 Task: Look for space in Rishra, India from 7th July, 2023 to 14th July, 2023 for 1 adult in price range Rs.6000 to Rs.14000. Place can be shared room with 1  bedroom having 1 bed and 1 bathroom. Property type can be house, flat, guest house, hotel. Amenities needed are: wifi. Booking option can be shelf check-in. Required host language is English.
Action: Mouse moved to (481, 71)
Screenshot: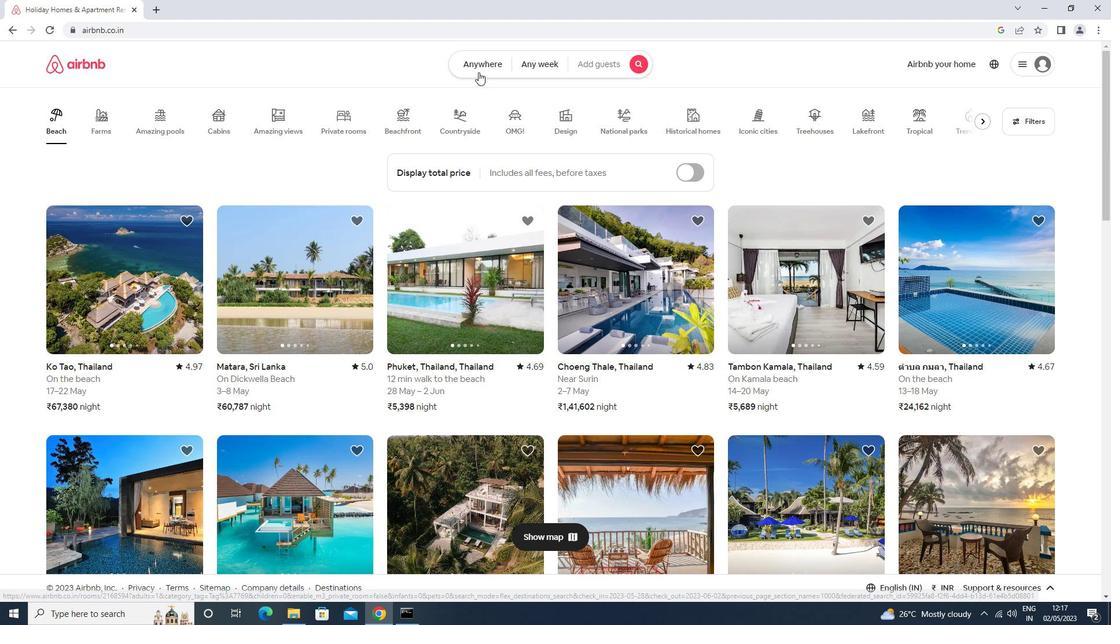 
Action: Mouse pressed left at (481, 71)
Screenshot: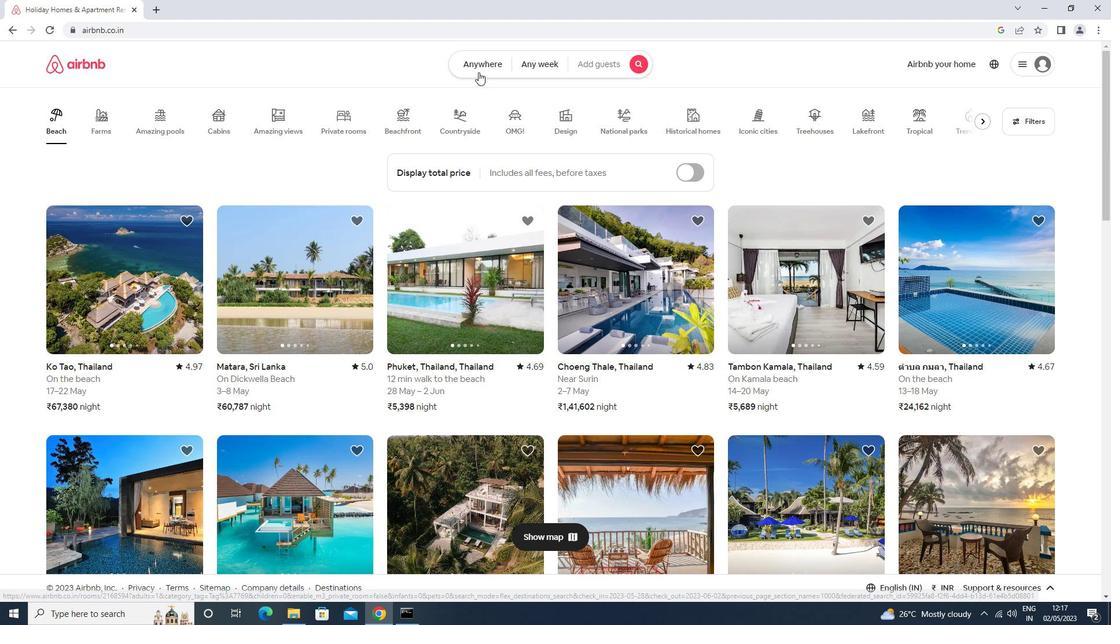 
Action: Mouse moved to (418, 118)
Screenshot: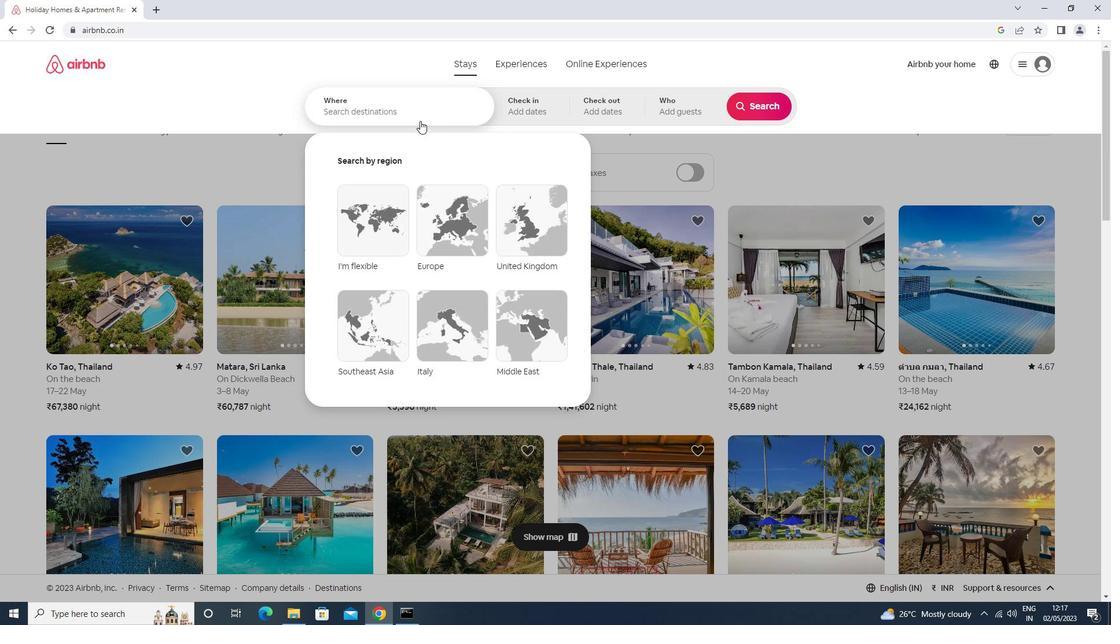 
Action: Mouse pressed left at (418, 118)
Screenshot: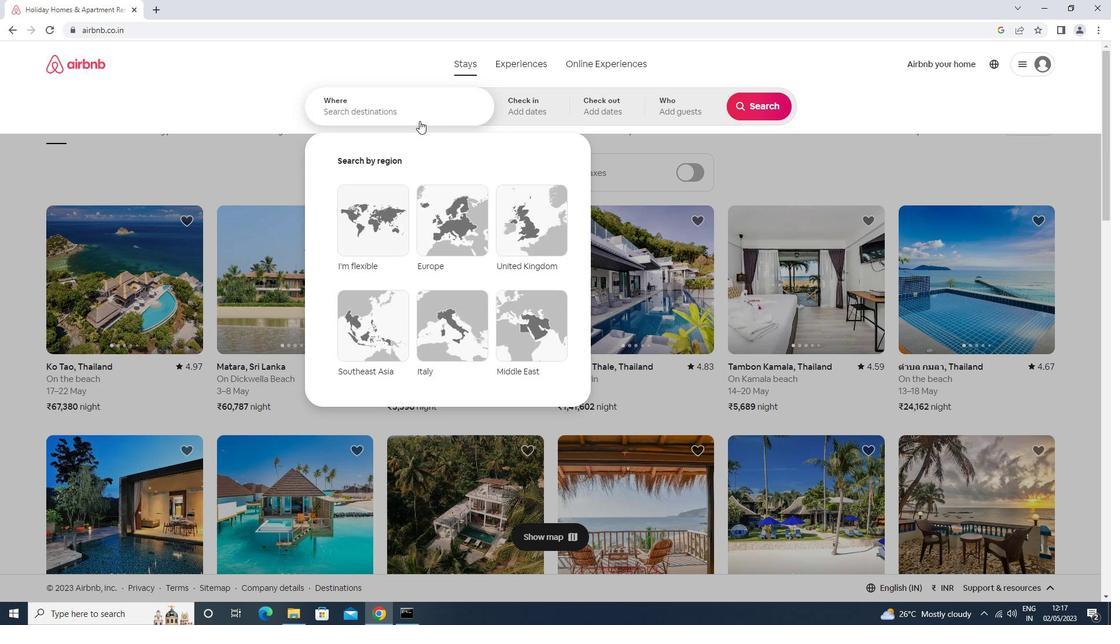 
Action: Key pressed r<Key.caps_lock>ishra<Key.space><Key.enter>
Screenshot: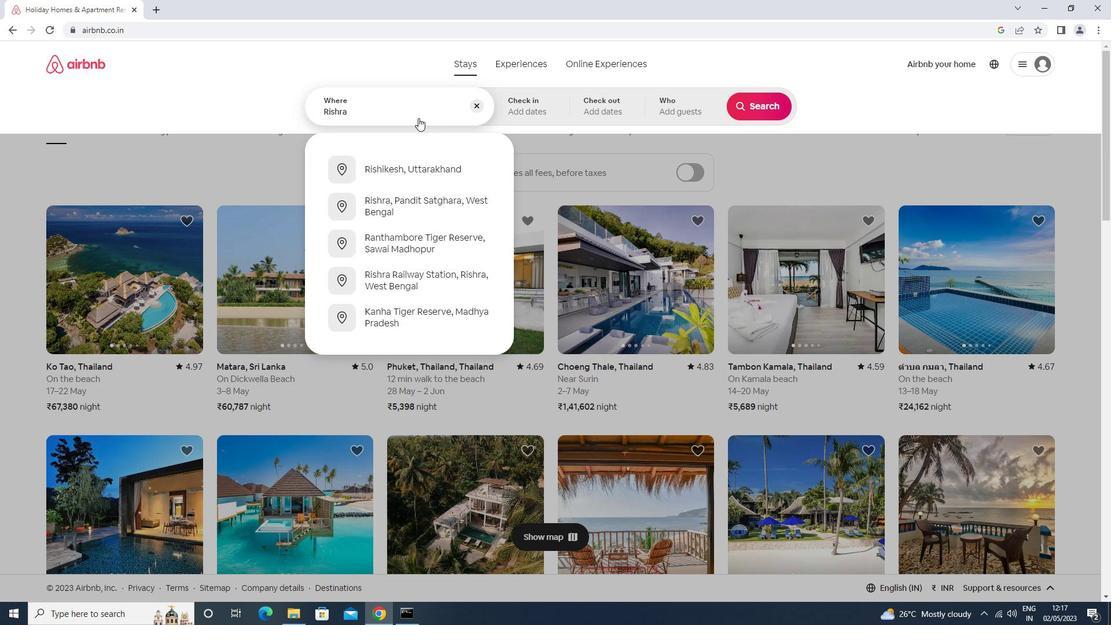 
Action: Mouse moved to (758, 195)
Screenshot: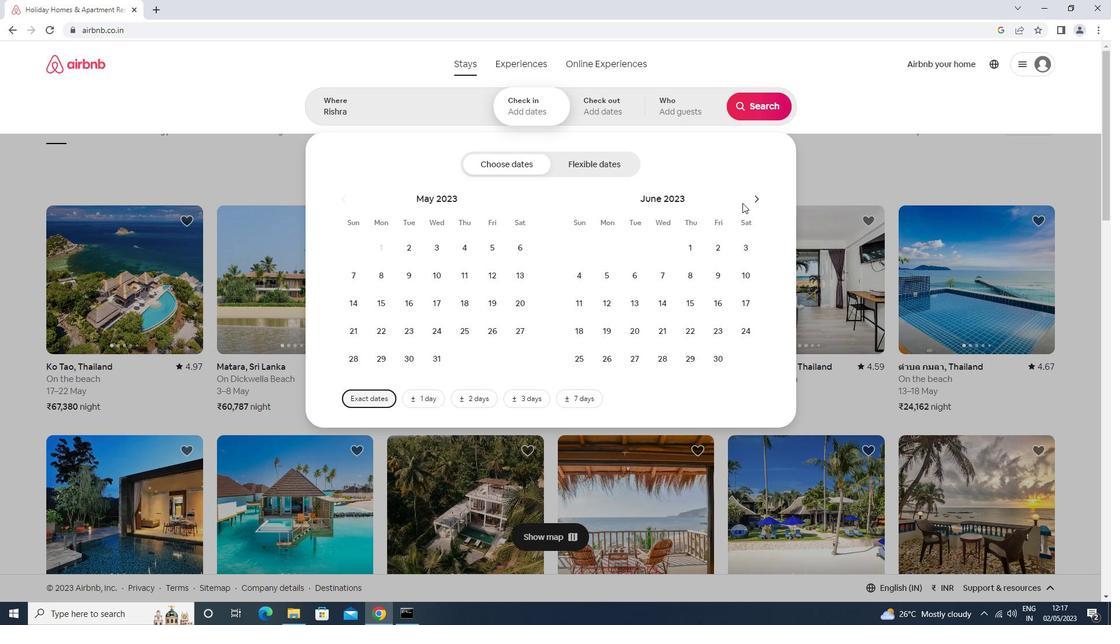 
Action: Mouse pressed left at (758, 195)
Screenshot: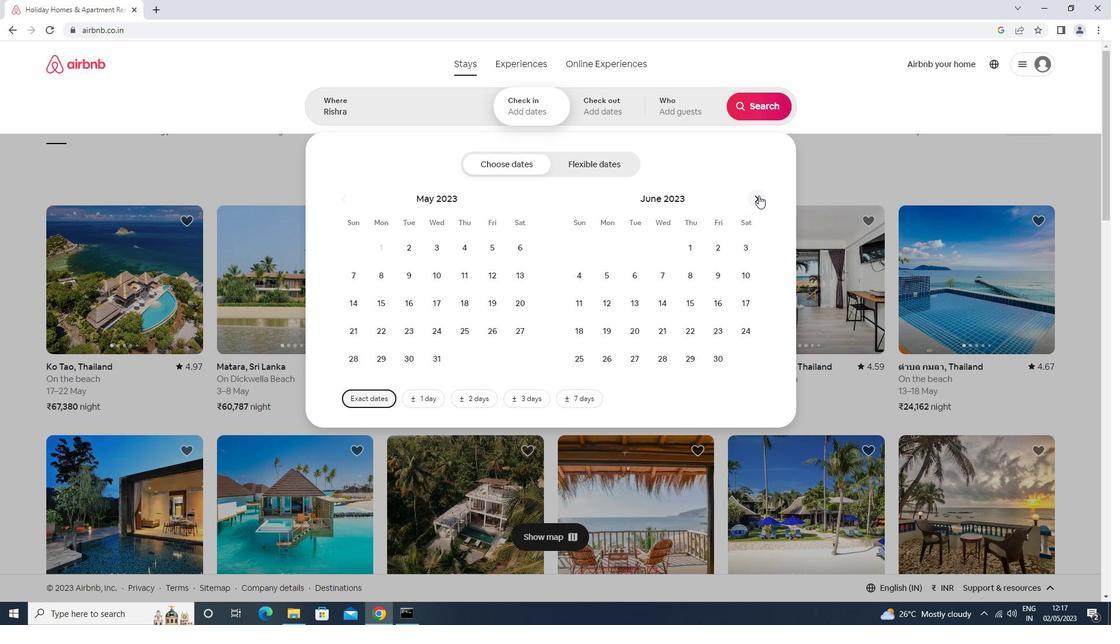 
Action: Mouse moved to (714, 275)
Screenshot: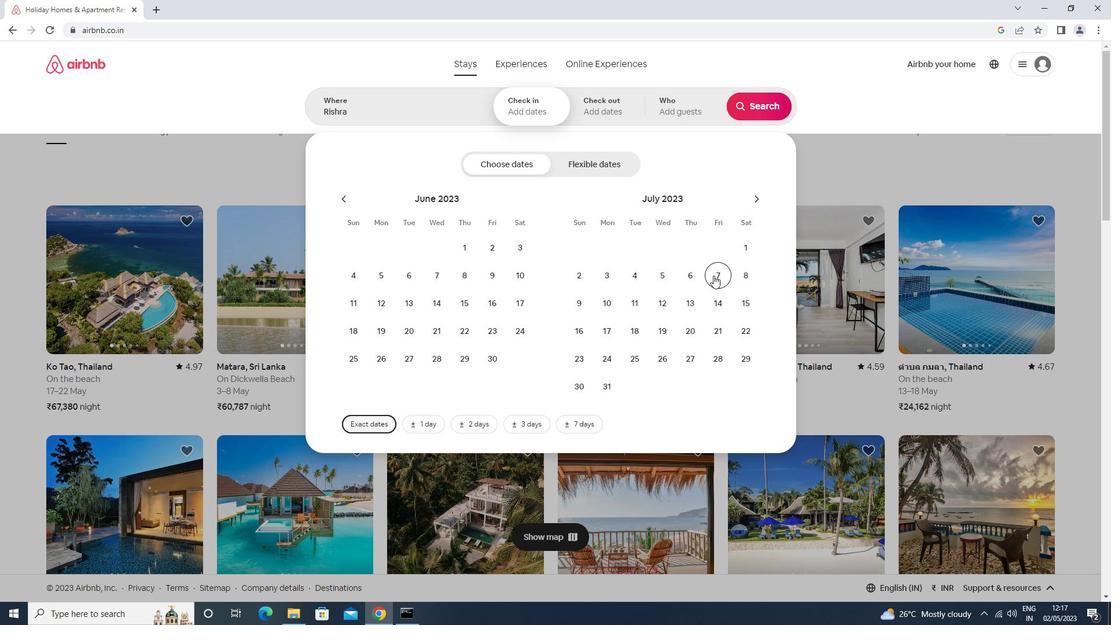 
Action: Mouse pressed left at (714, 275)
Screenshot: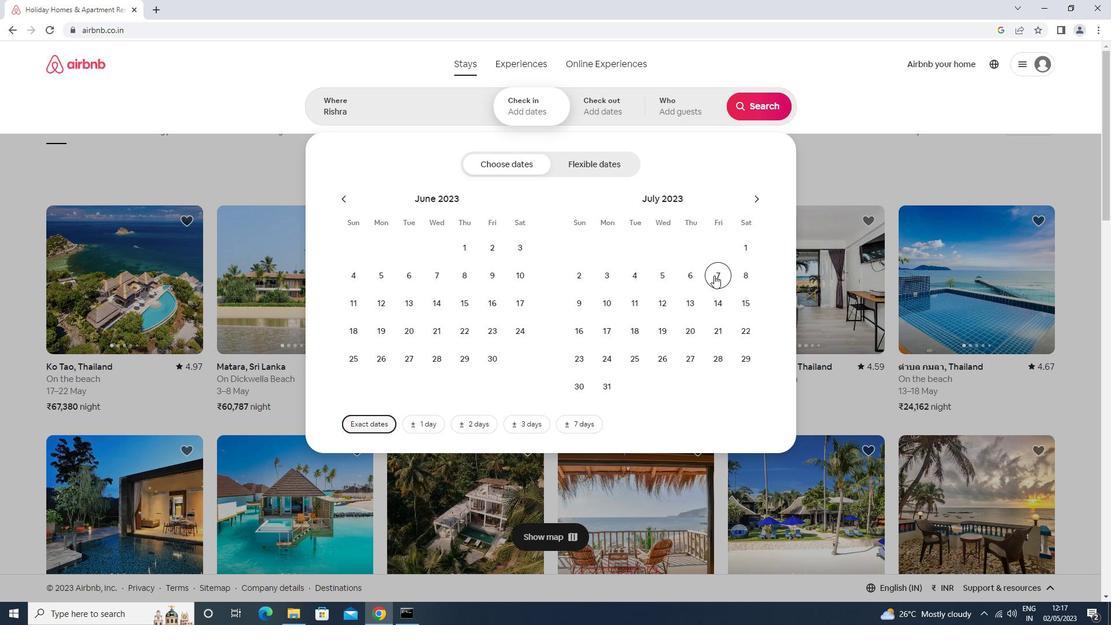 
Action: Mouse moved to (721, 298)
Screenshot: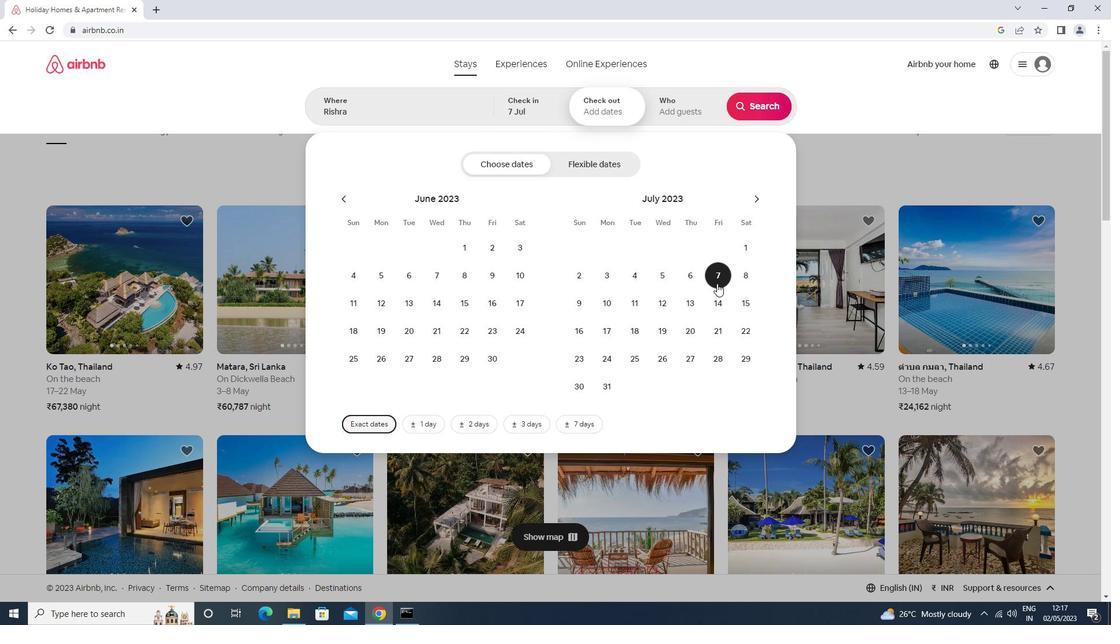 
Action: Mouse pressed left at (721, 298)
Screenshot: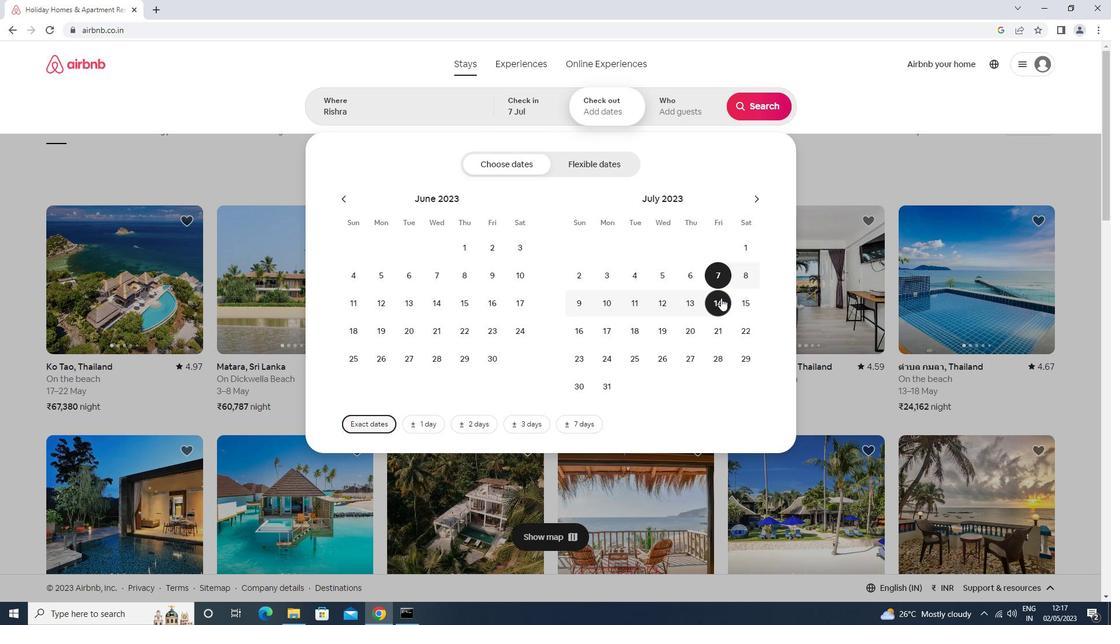 
Action: Mouse moved to (676, 118)
Screenshot: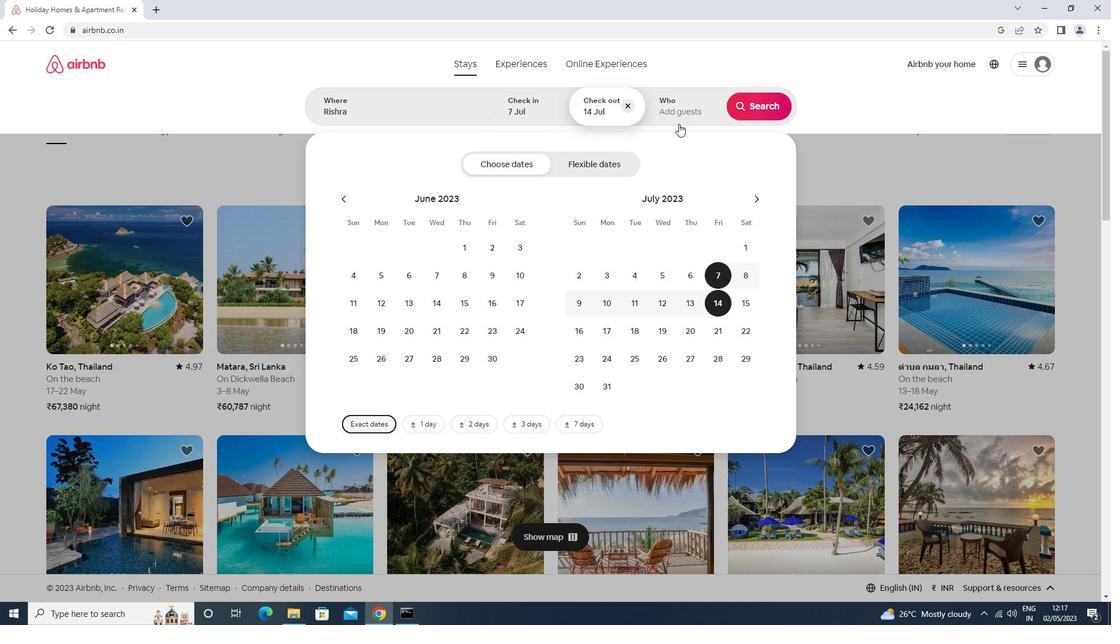 
Action: Mouse pressed left at (676, 118)
Screenshot: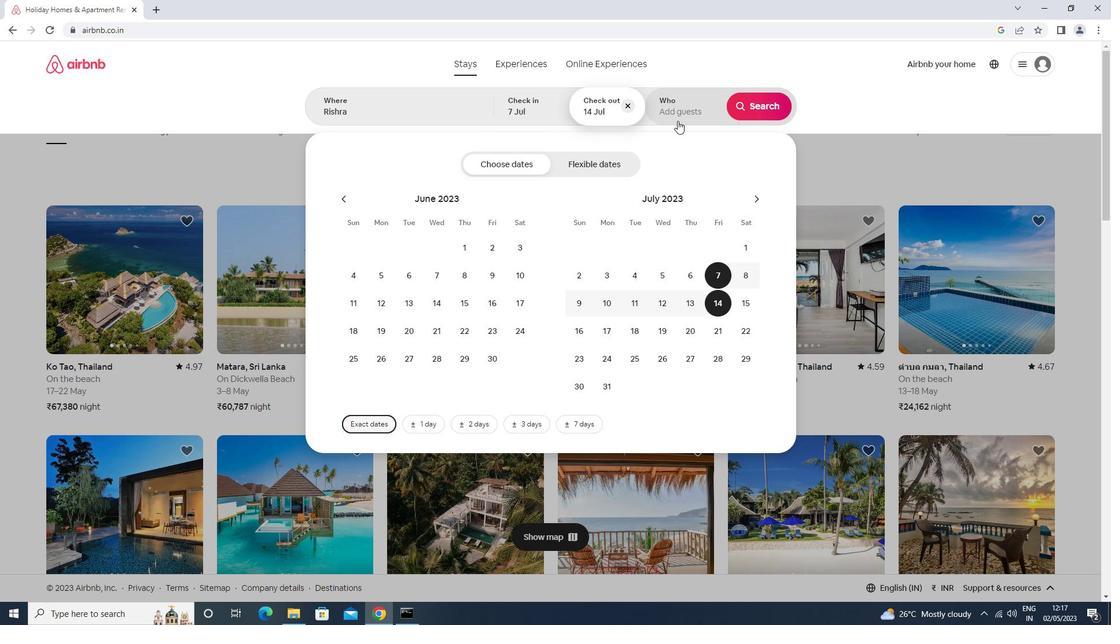 
Action: Mouse moved to (762, 169)
Screenshot: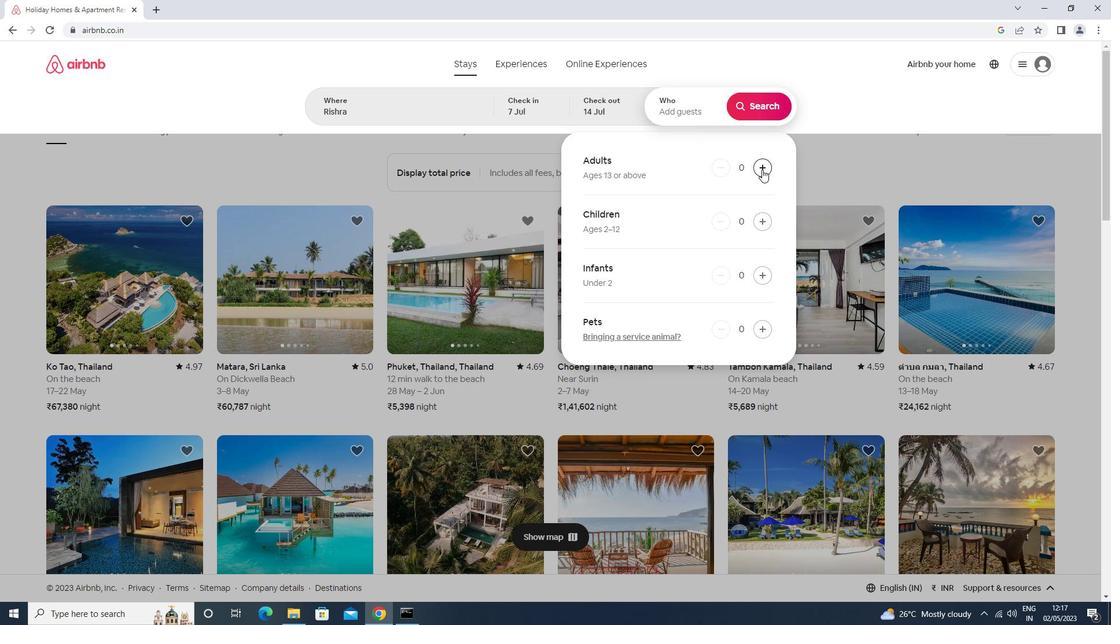 
Action: Mouse pressed left at (762, 169)
Screenshot: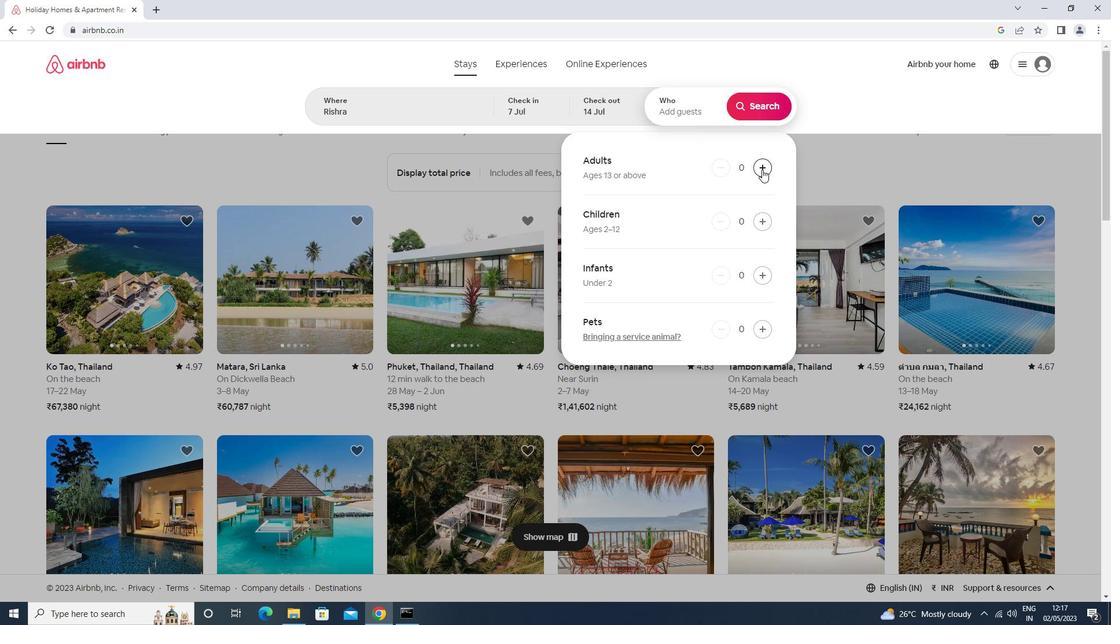 
Action: Mouse moved to (752, 101)
Screenshot: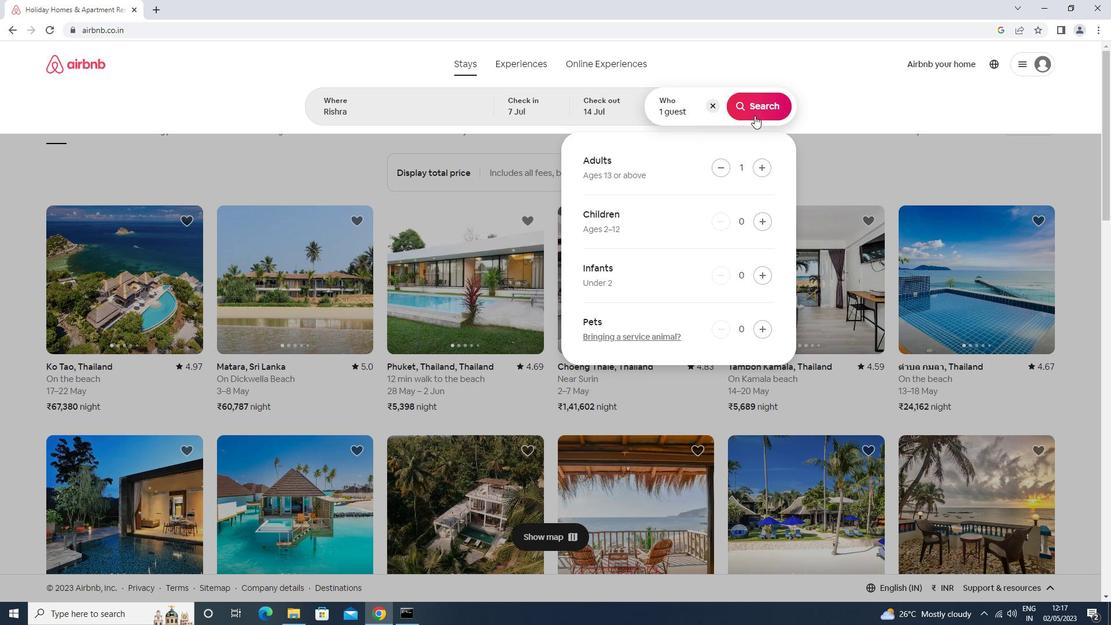
Action: Mouse pressed left at (752, 101)
Screenshot: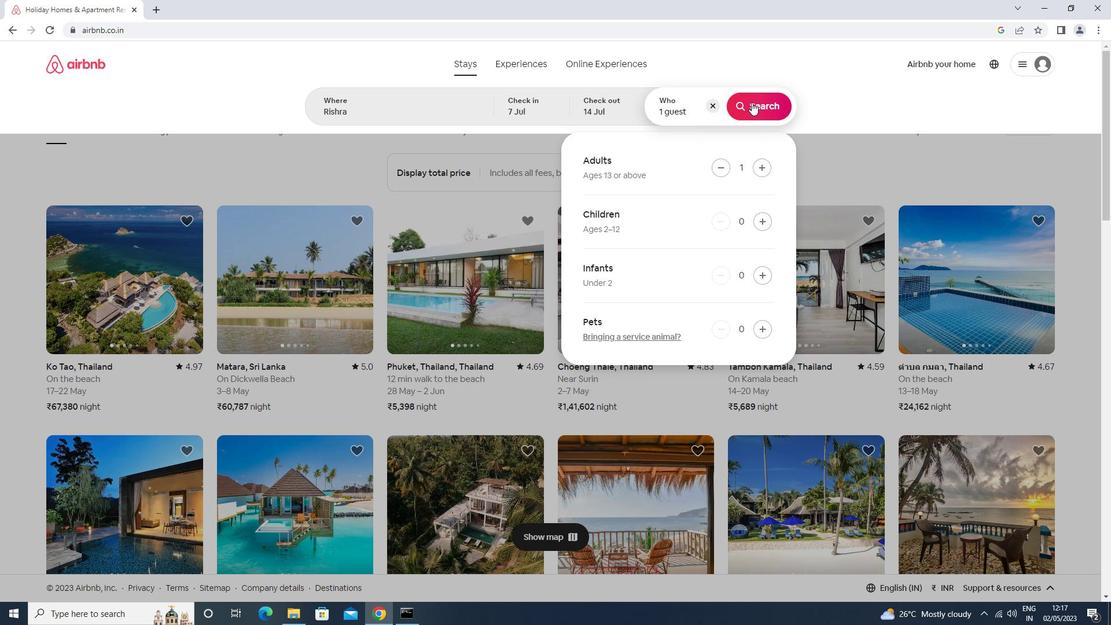 
Action: Mouse moved to (1053, 112)
Screenshot: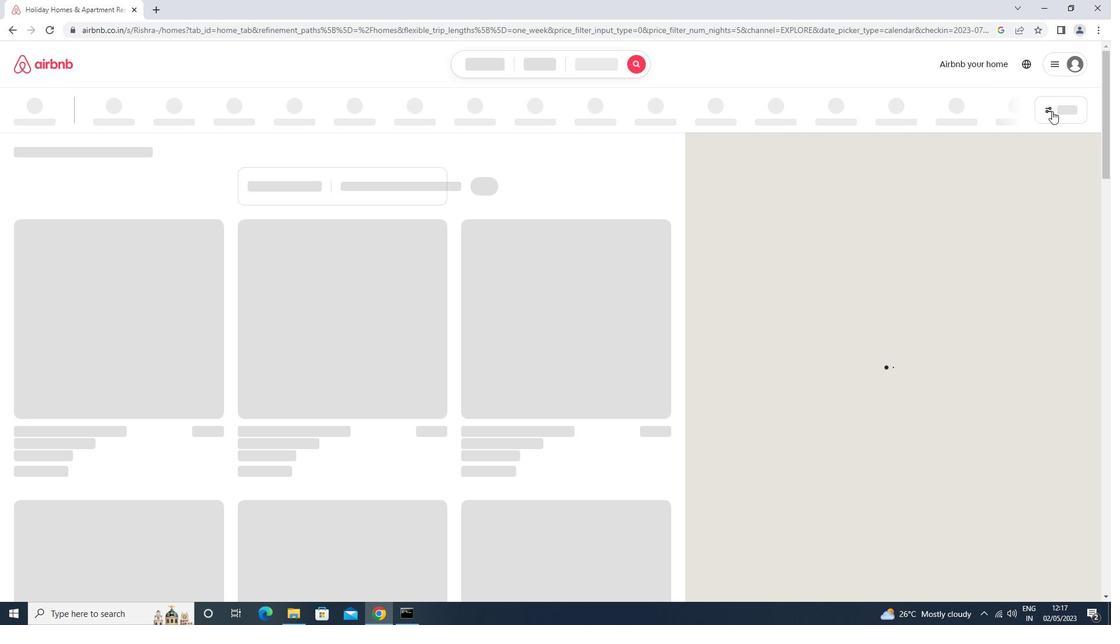 
Action: Mouse pressed left at (1053, 112)
Screenshot: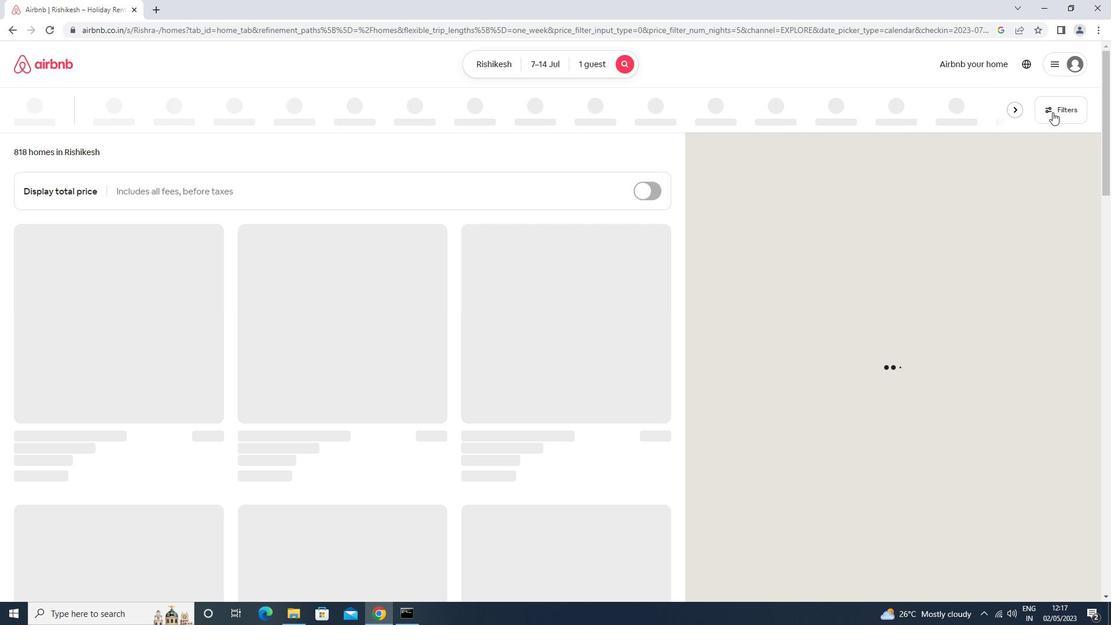 
Action: Mouse moved to (485, 261)
Screenshot: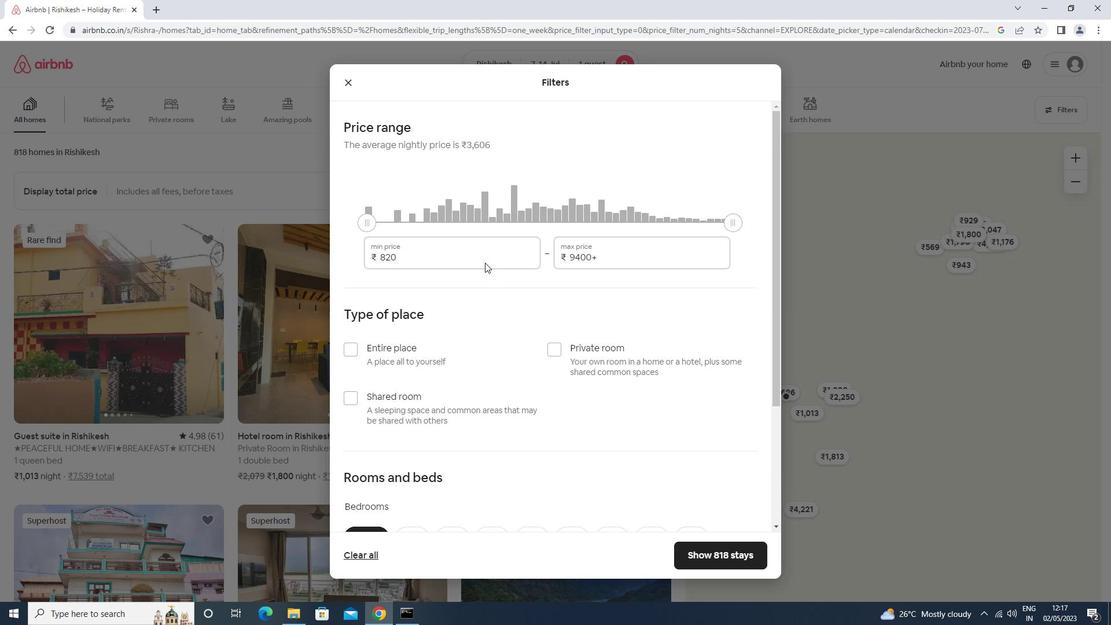 
Action: Mouse pressed left at (485, 261)
Screenshot: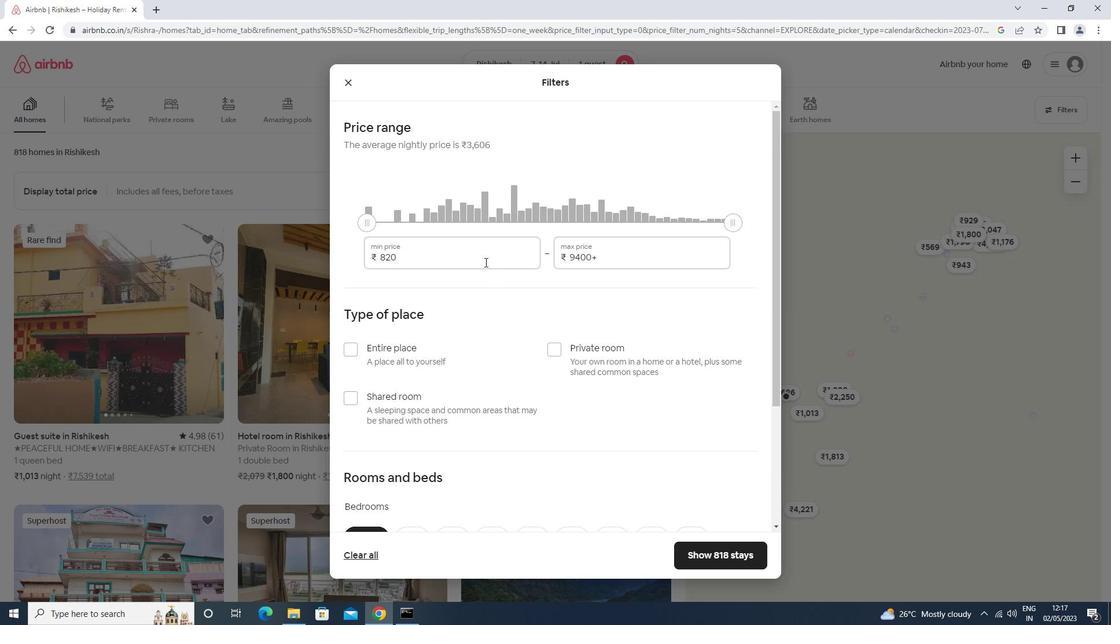
Action: Key pressed <Key.backspace><Key.backspace><Key.backspace><Key.backspace><Key.backspace>6000<Key.tab>14000
Screenshot: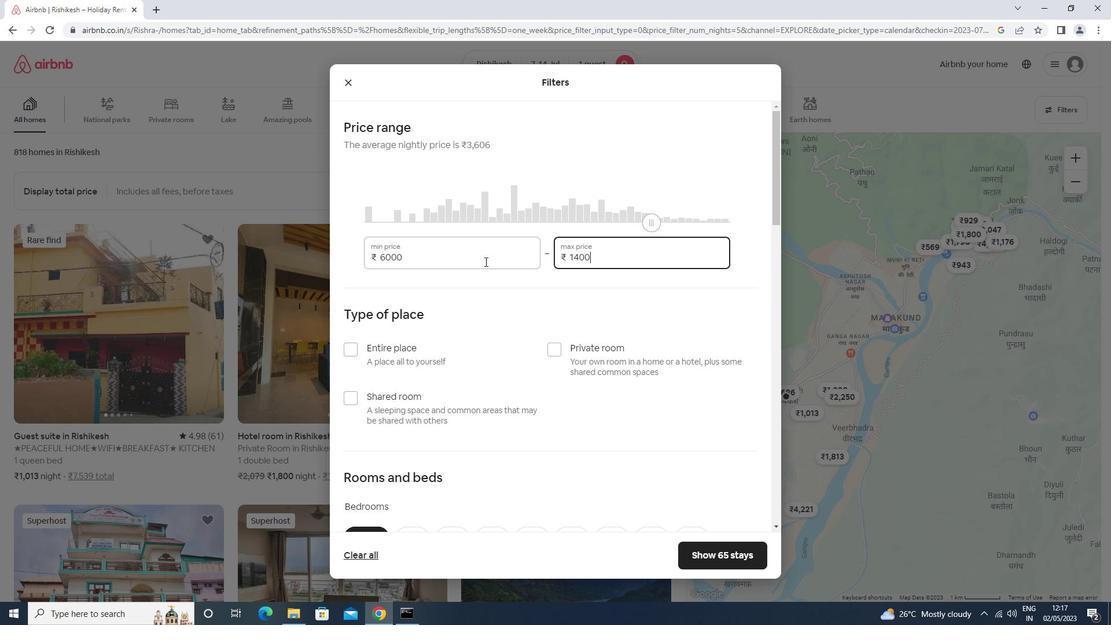 
Action: Mouse scrolled (485, 261) with delta (0, 0)
Screenshot: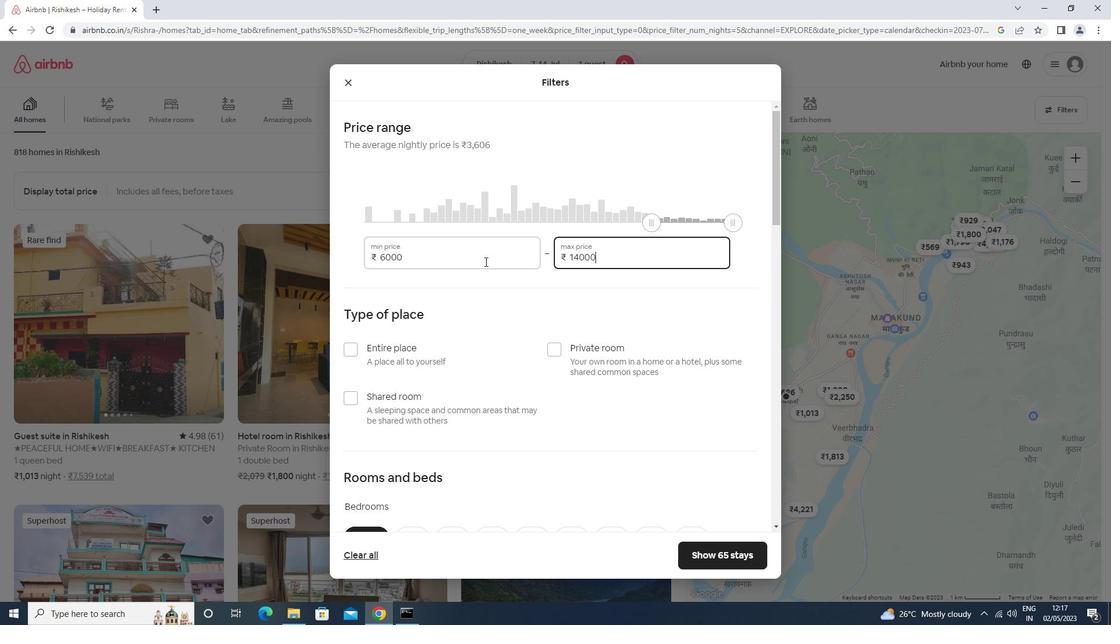 
Action: Mouse scrolled (485, 261) with delta (0, 0)
Screenshot: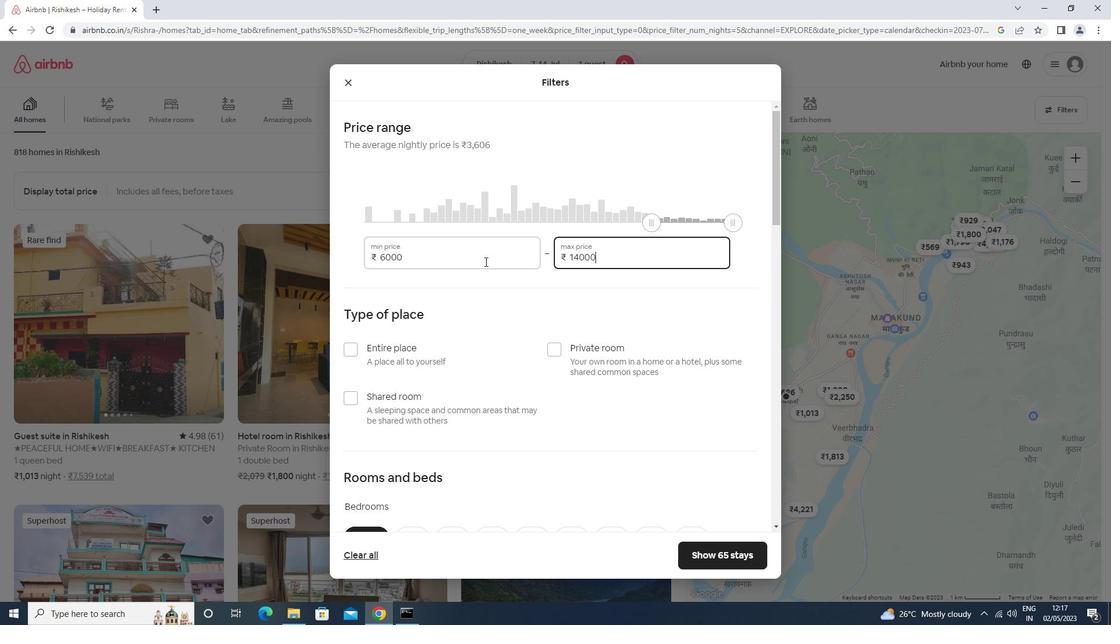 
Action: Mouse moved to (484, 261)
Screenshot: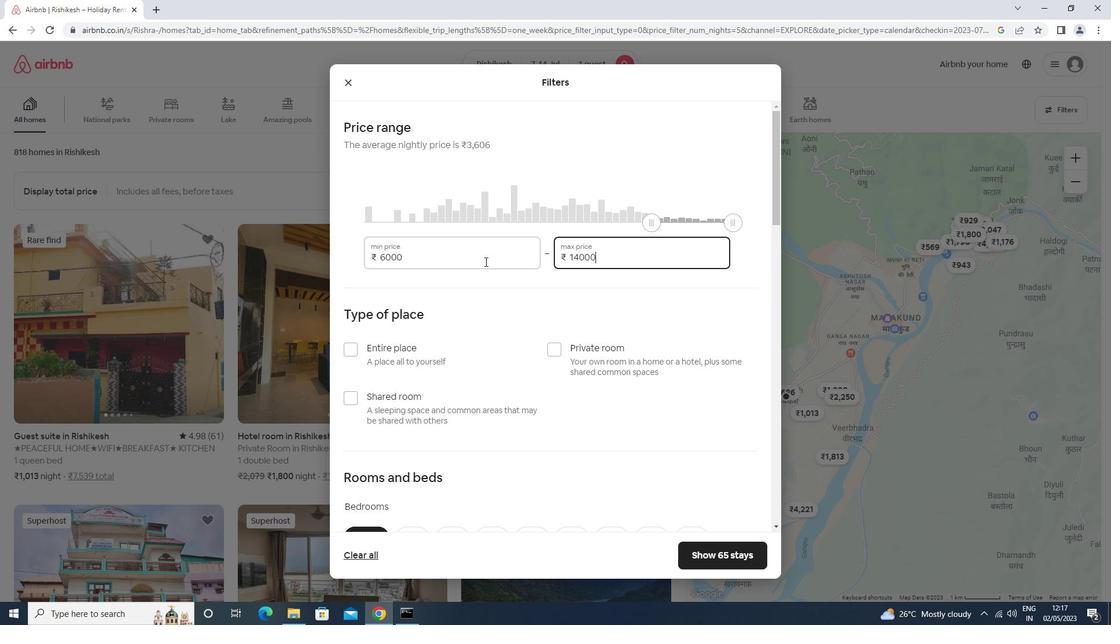 
Action: Mouse scrolled (484, 261) with delta (0, 0)
Screenshot: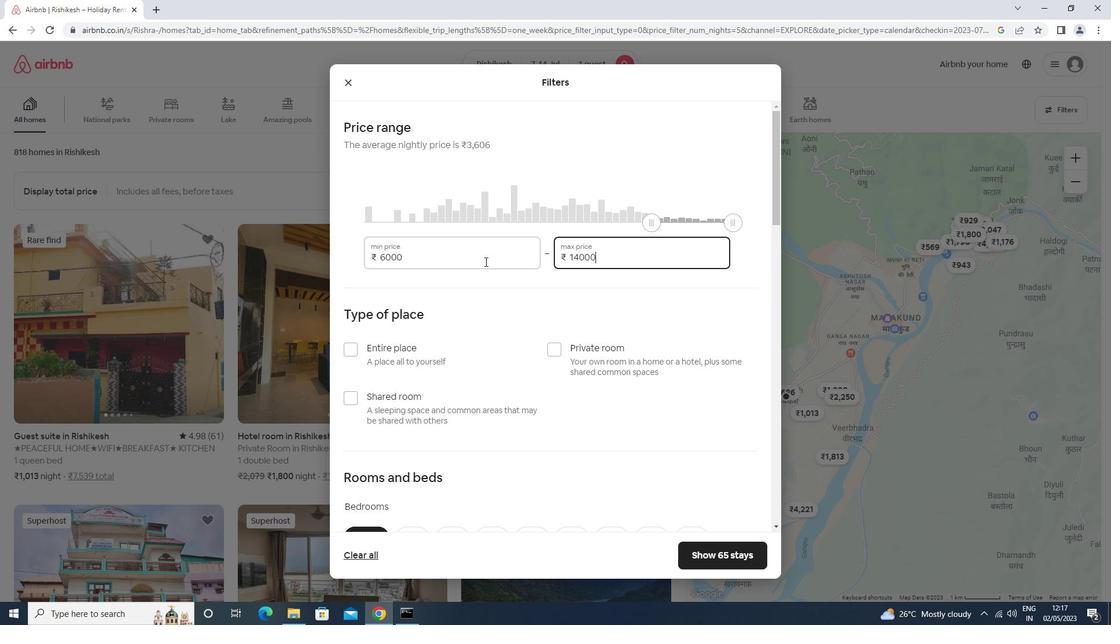 
Action: Mouse moved to (421, 226)
Screenshot: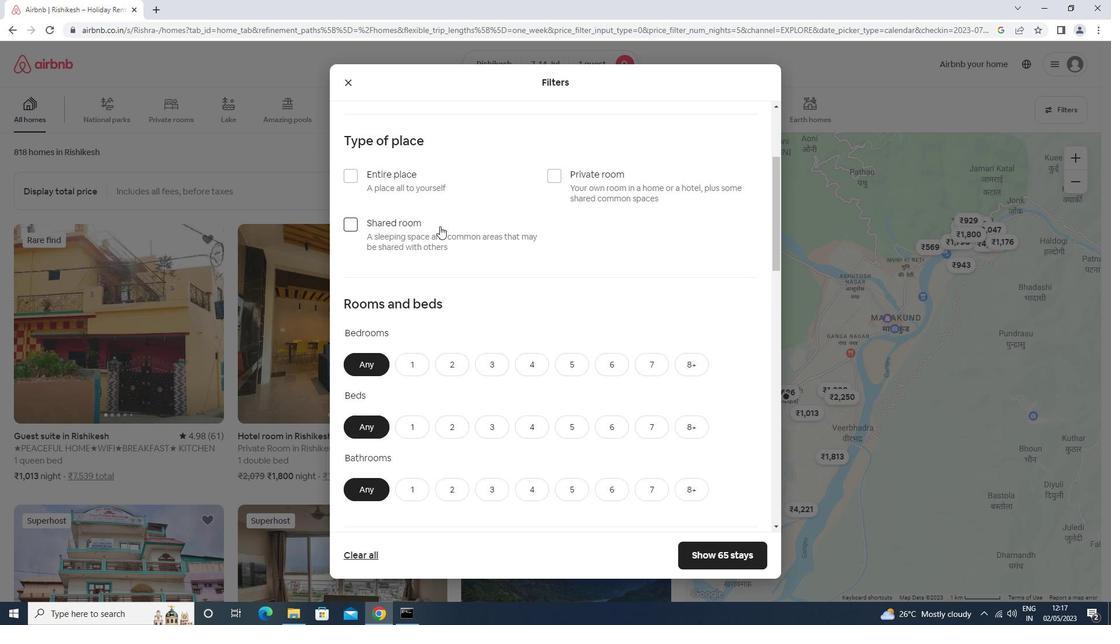 
Action: Mouse pressed left at (421, 226)
Screenshot: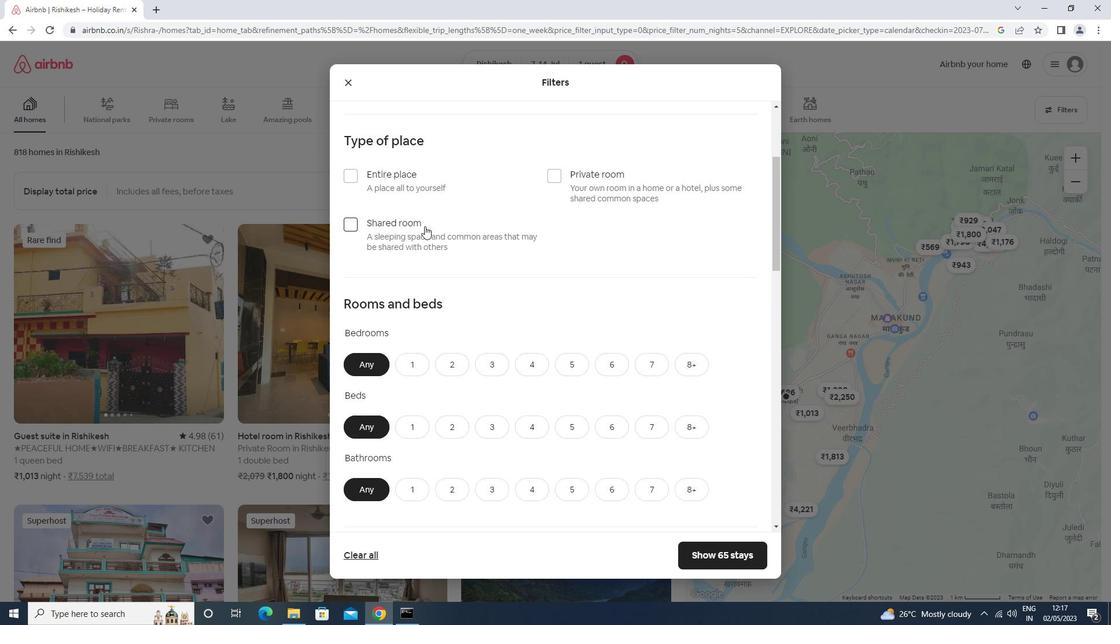 
Action: Mouse moved to (421, 226)
Screenshot: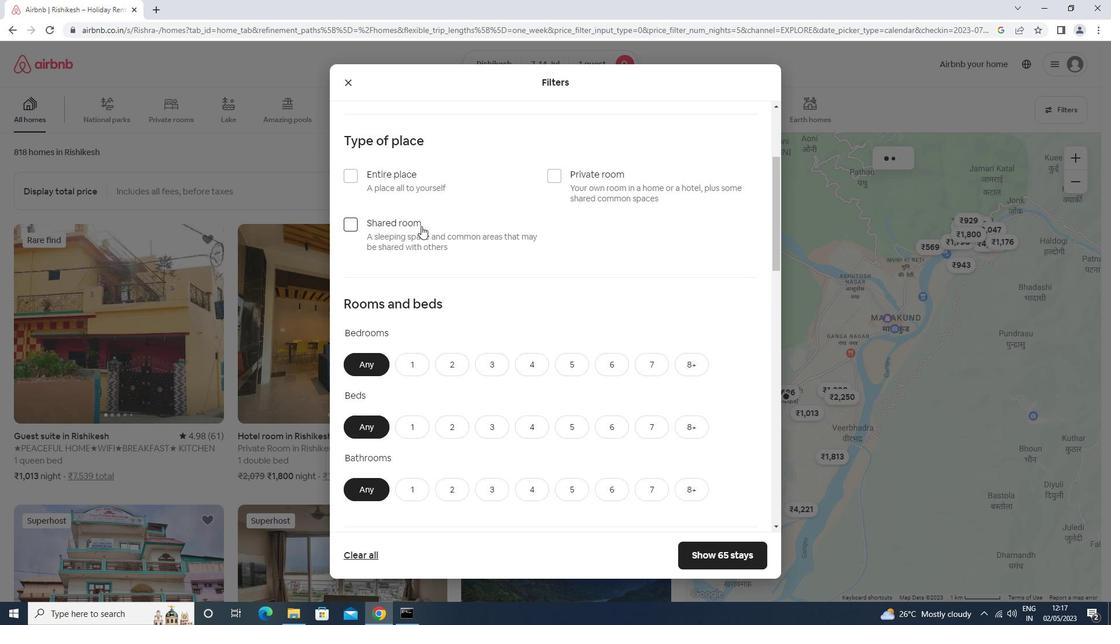 
Action: Mouse scrolled (421, 225) with delta (0, 0)
Screenshot: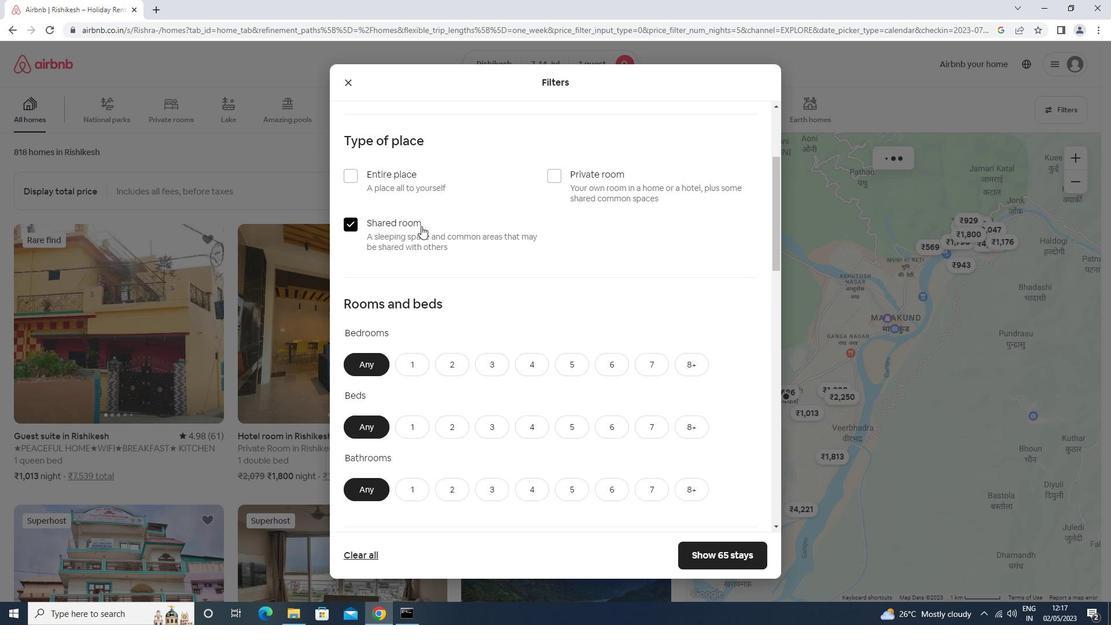 
Action: Mouse scrolled (421, 225) with delta (0, 0)
Screenshot: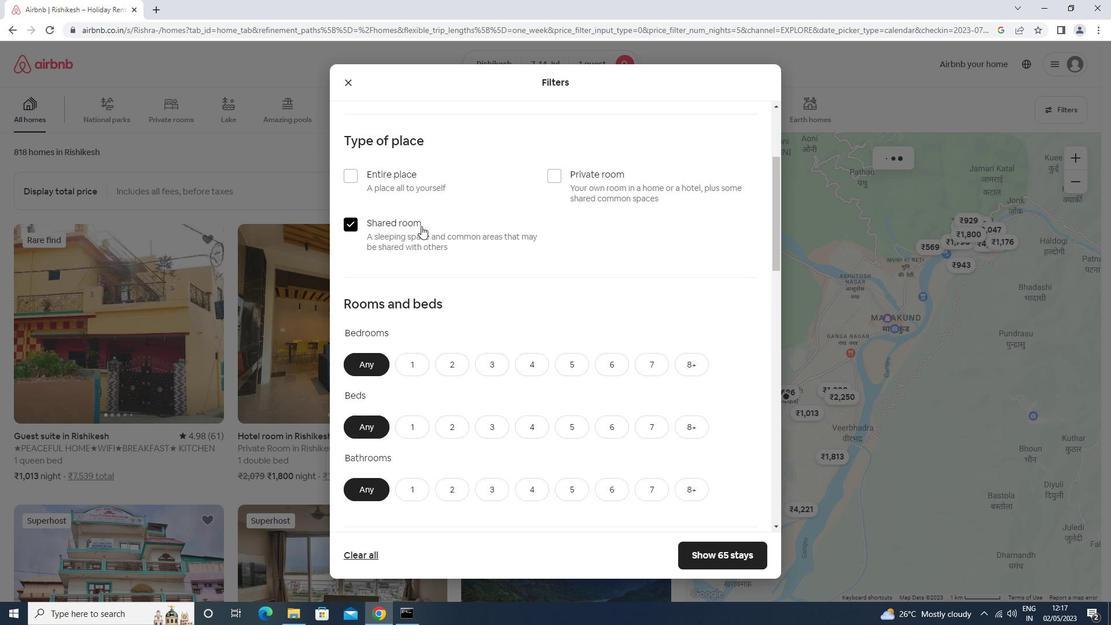 
Action: Mouse moved to (421, 226)
Screenshot: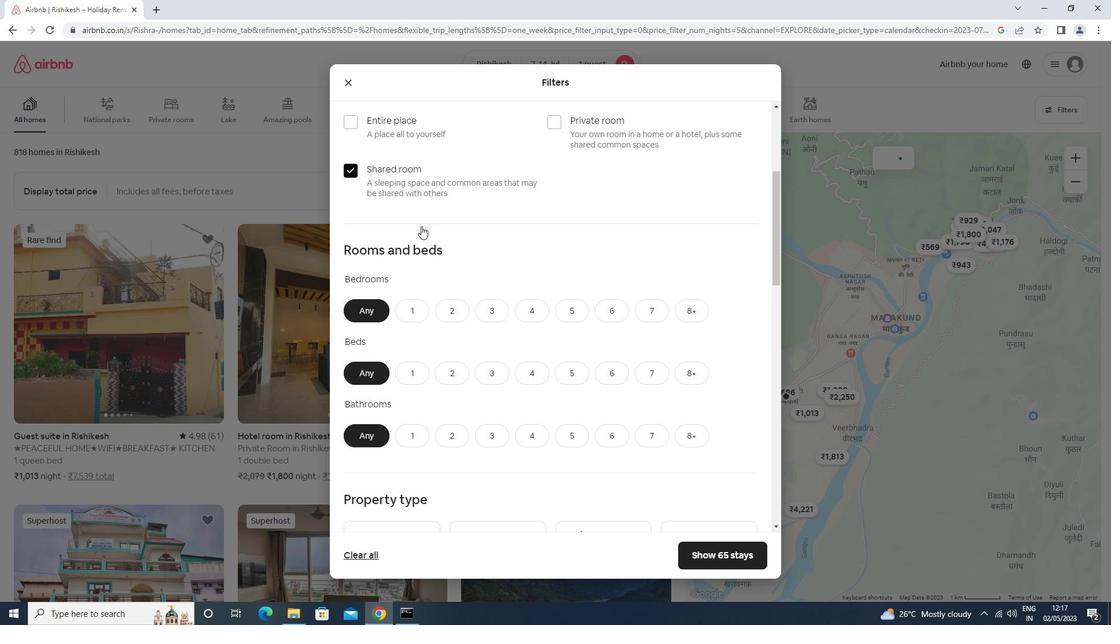 
Action: Mouse scrolled (421, 225) with delta (0, 0)
Screenshot: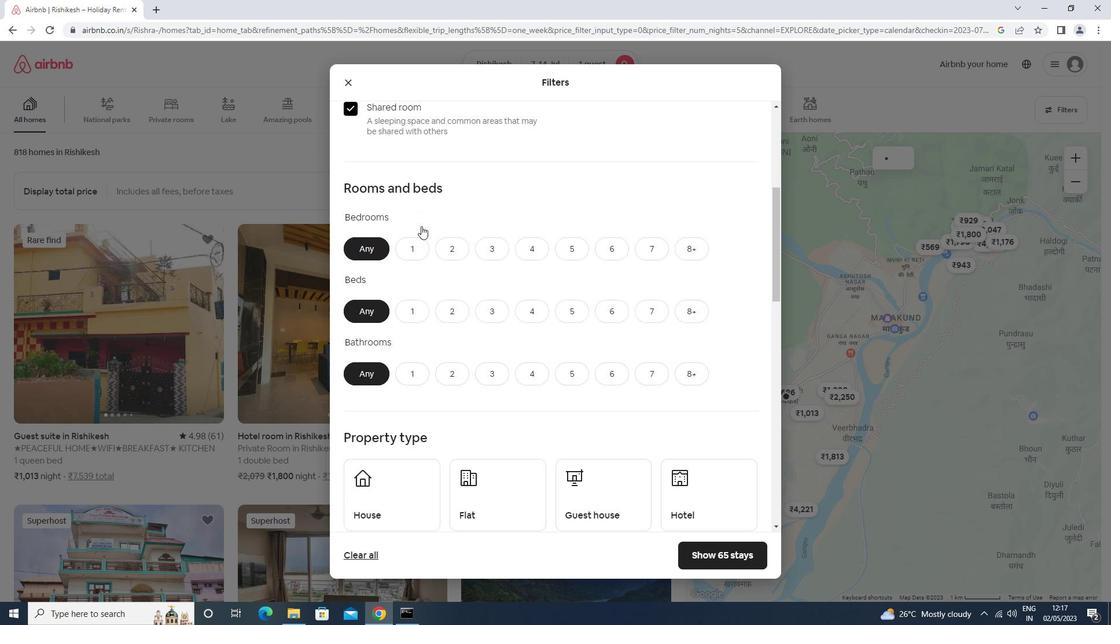 
Action: Mouse moved to (411, 182)
Screenshot: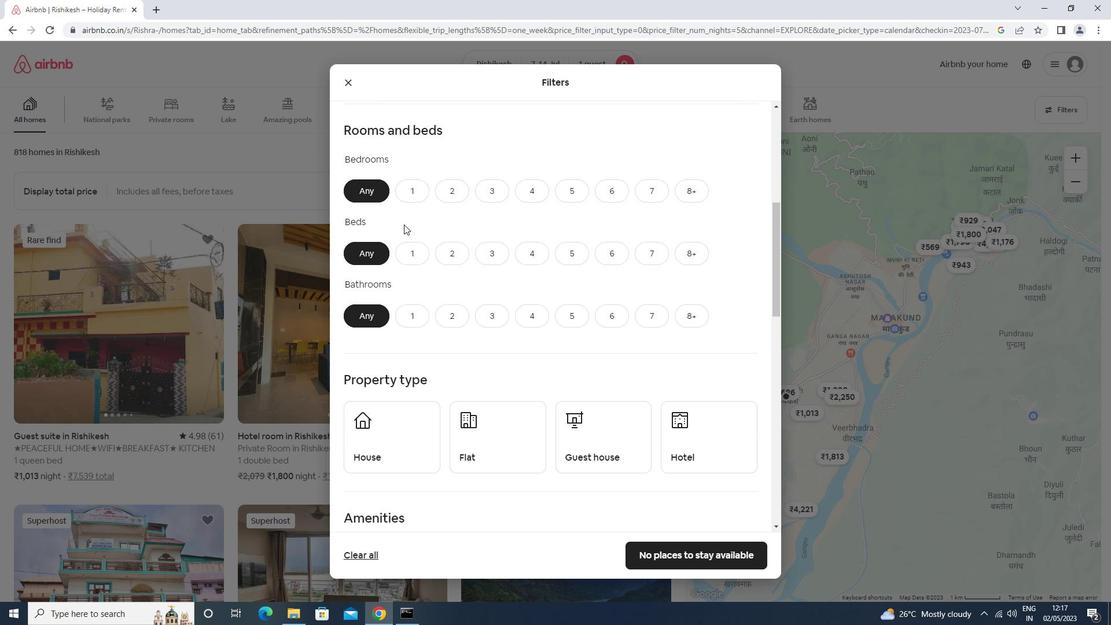 
Action: Mouse pressed left at (411, 182)
Screenshot: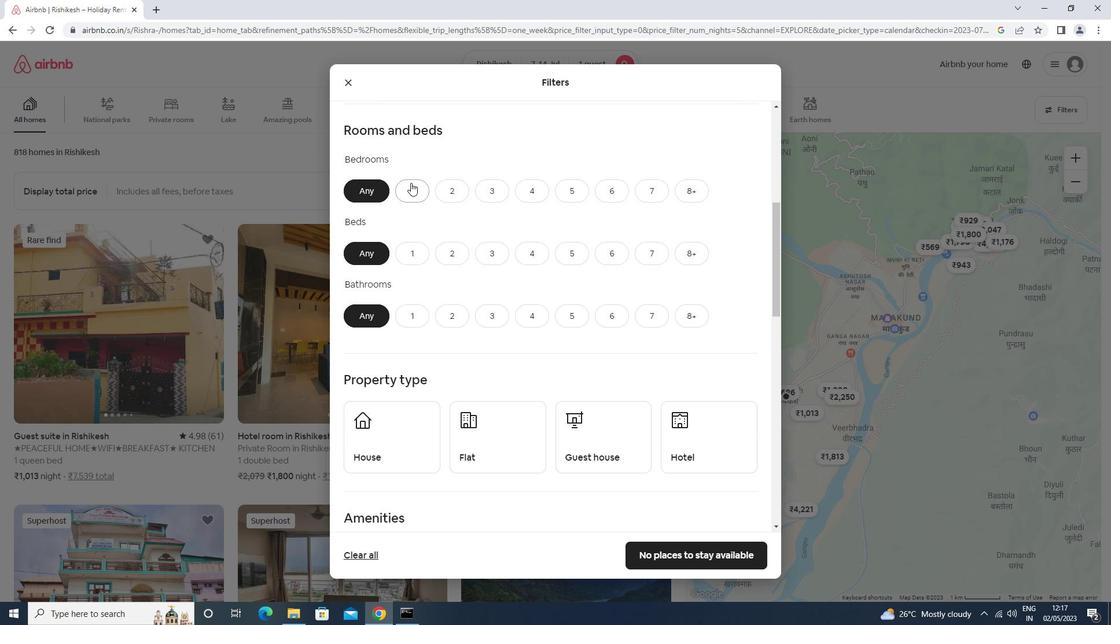 
Action: Mouse moved to (410, 257)
Screenshot: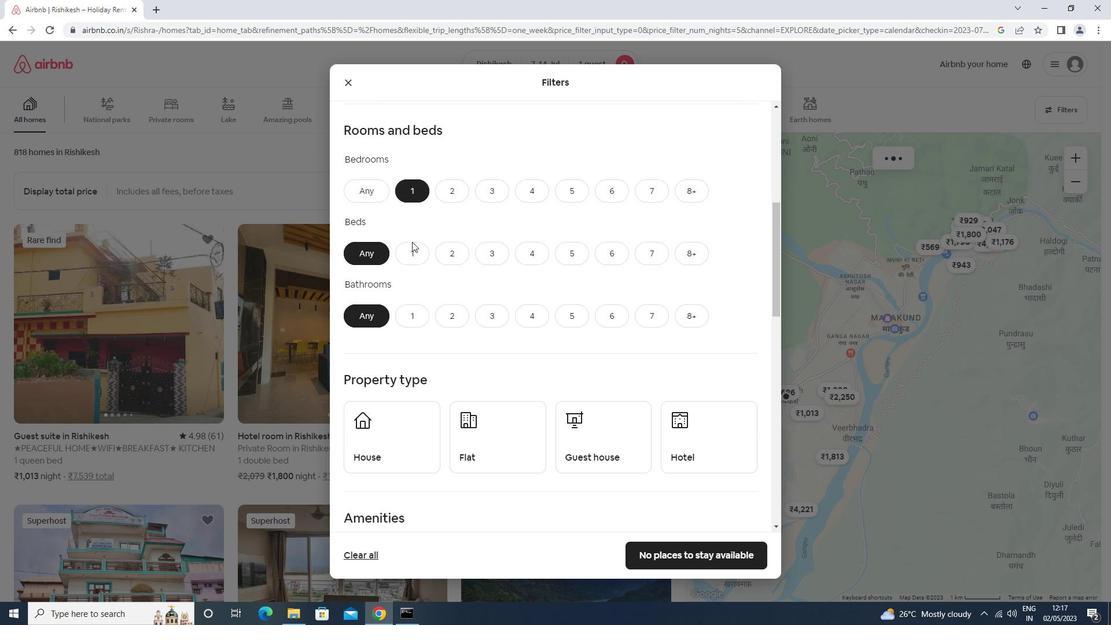 
Action: Mouse pressed left at (410, 257)
Screenshot: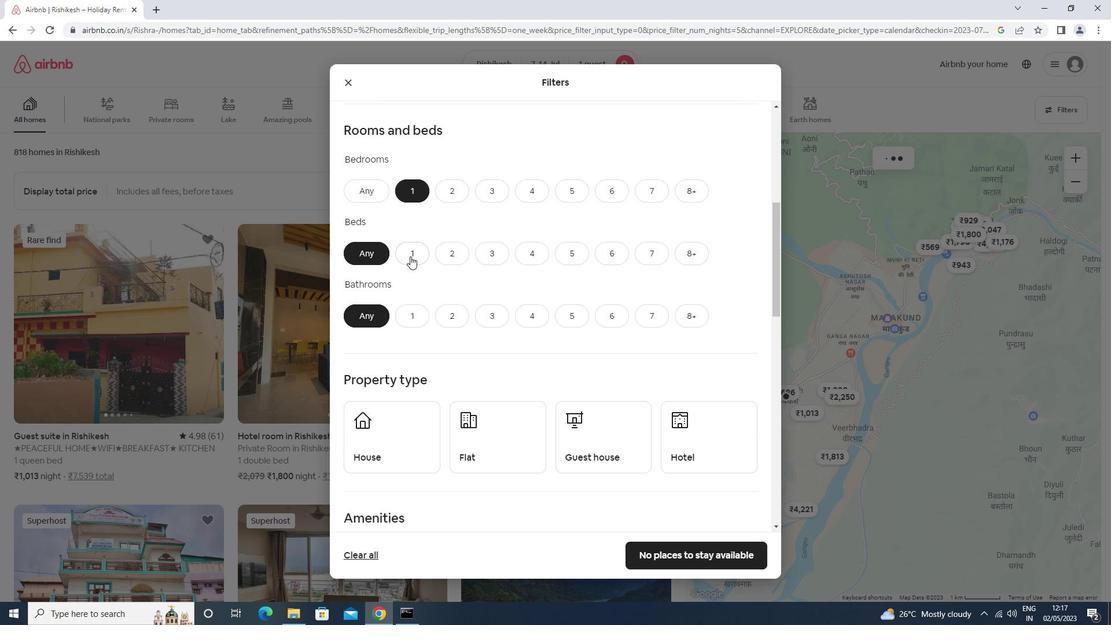 
Action: Mouse moved to (411, 320)
Screenshot: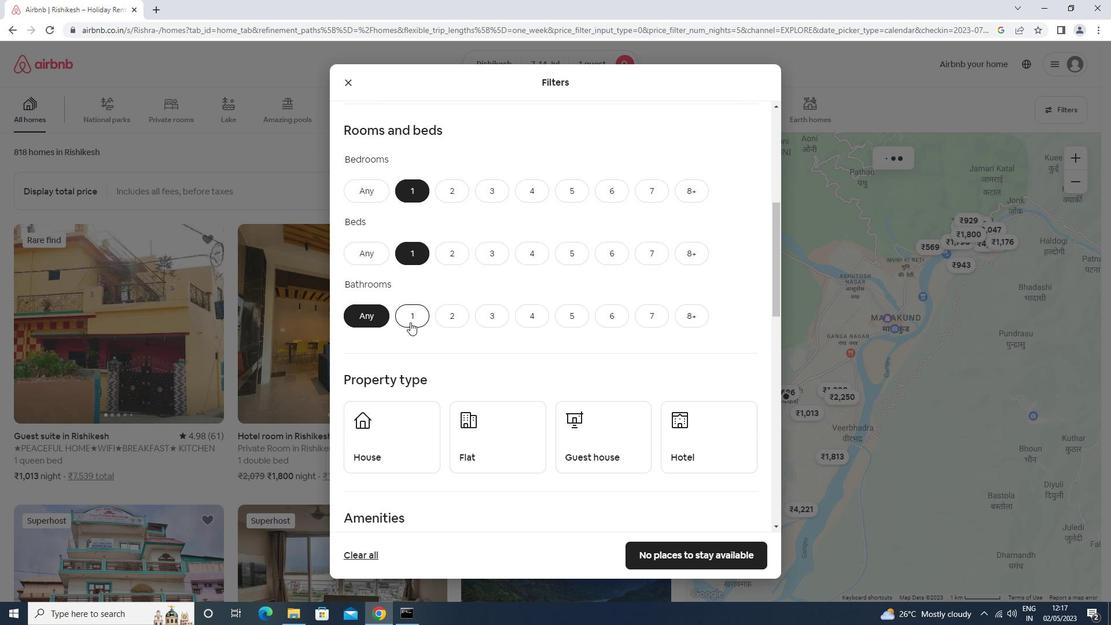 
Action: Mouse pressed left at (411, 320)
Screenshot: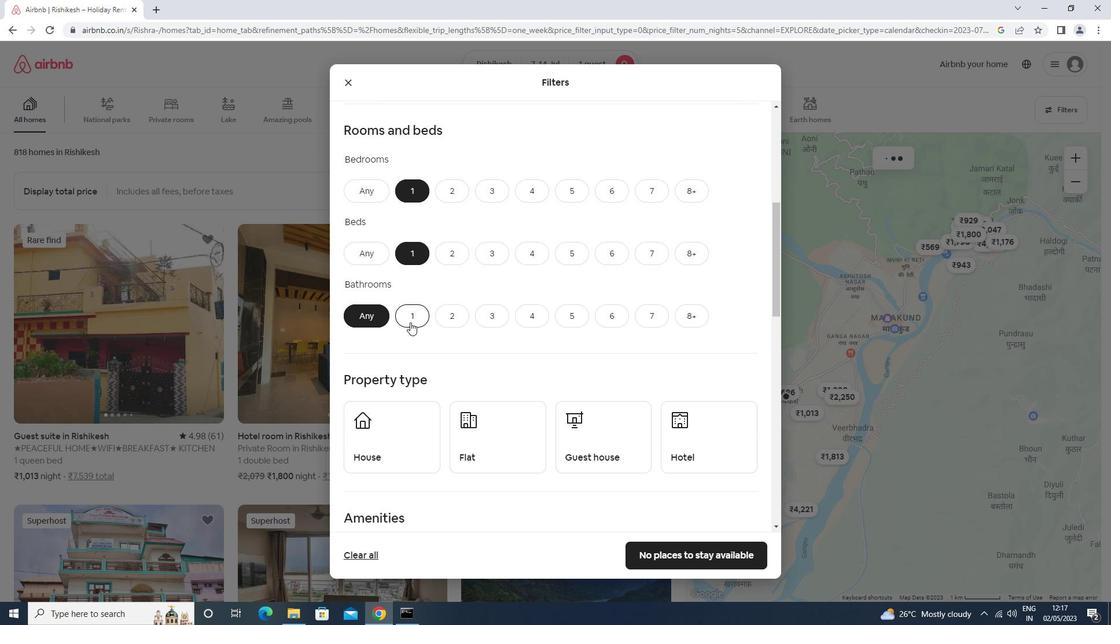
Action: Mouse moved to (377, 417)
Screenshot: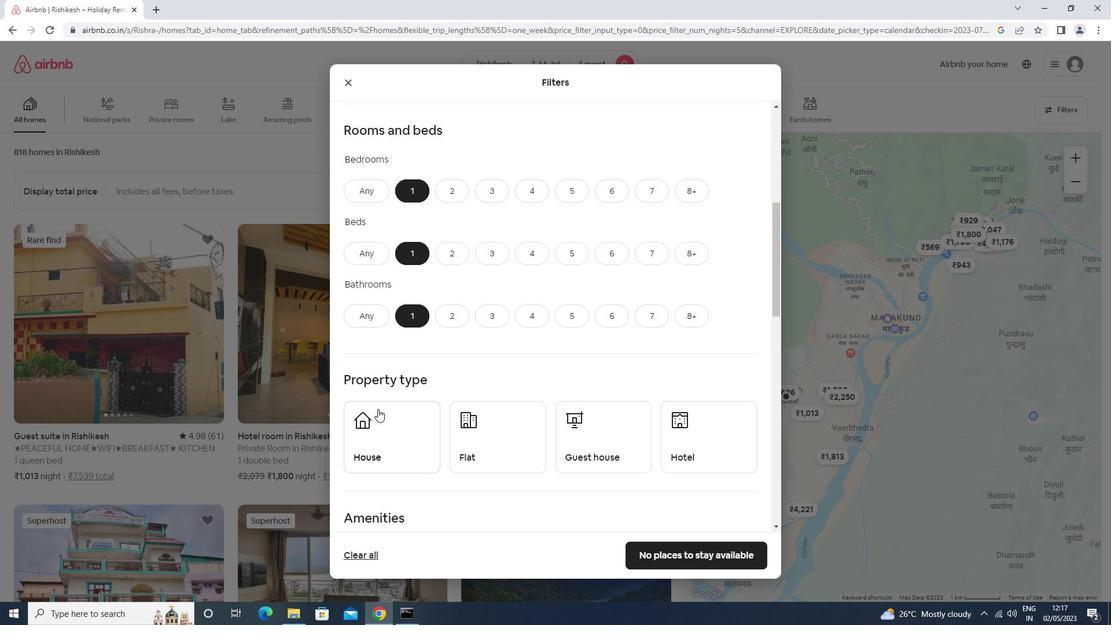 
Action: Mouse pressed left at (377, 417)
Screenshot: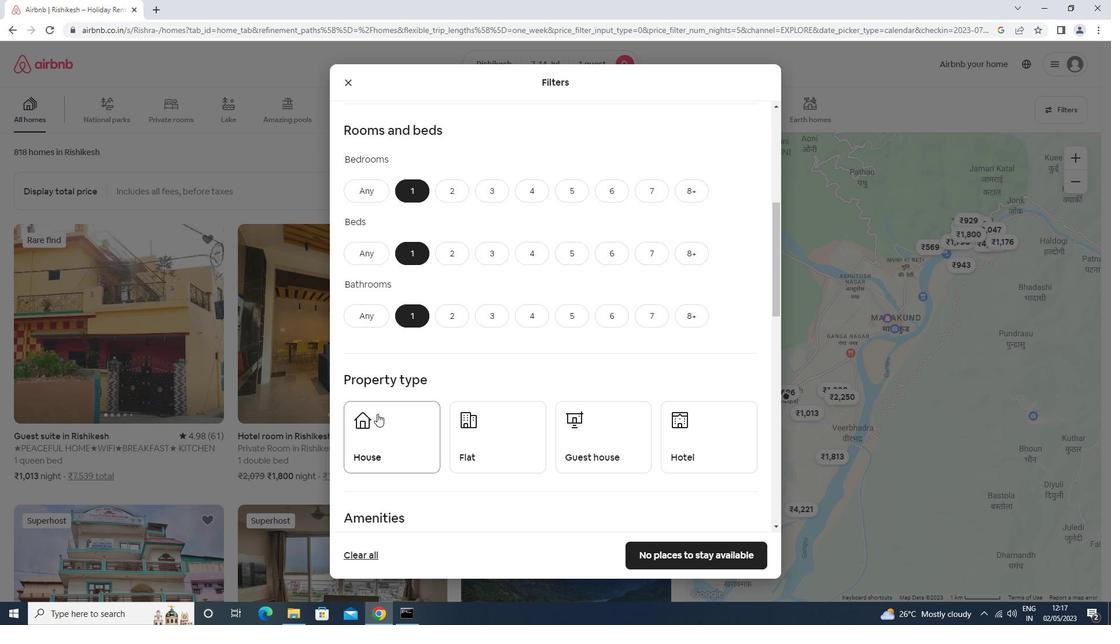 
Action: Mouse moved to (470, 438)
Screenshot: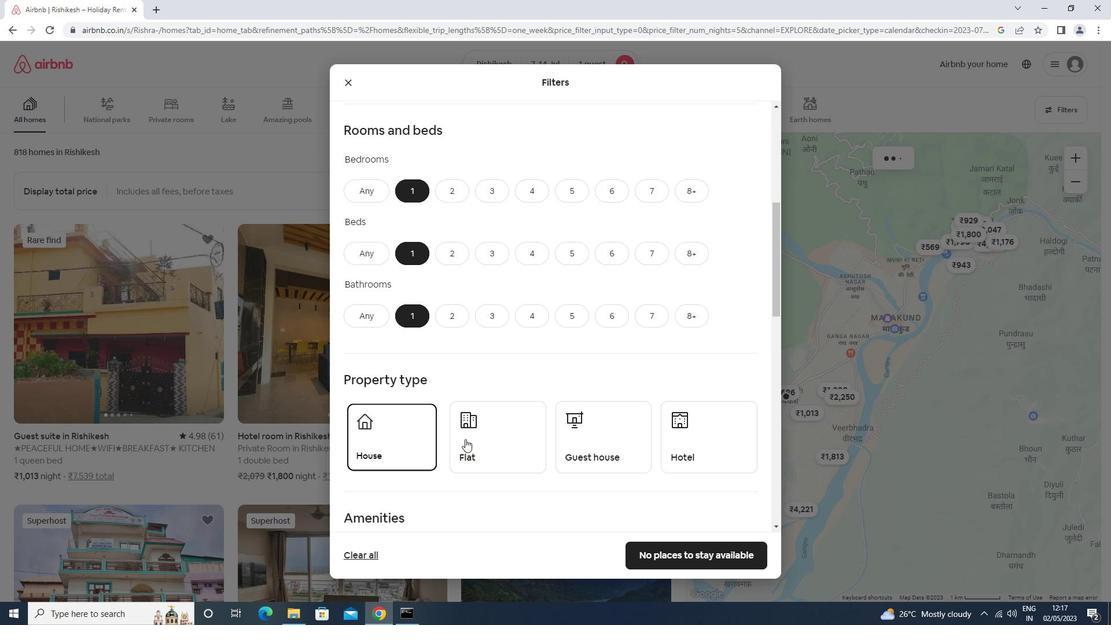 
Action: Mouse pressed left at (470, 438)
Screenshot: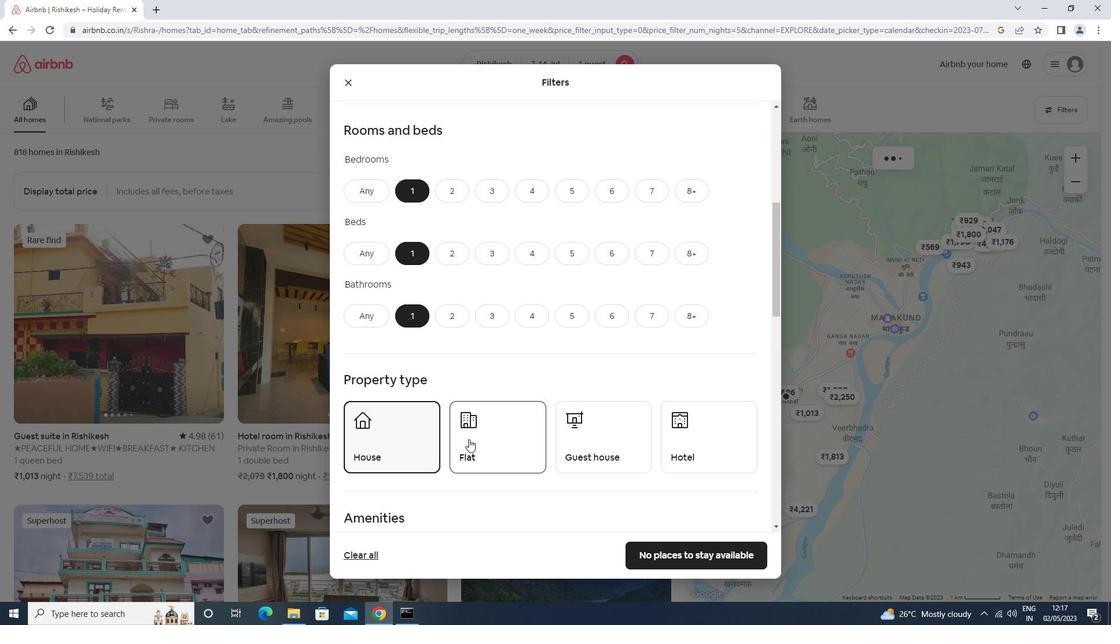 
Action: Mouse moved to (683, 456)
Screenshot: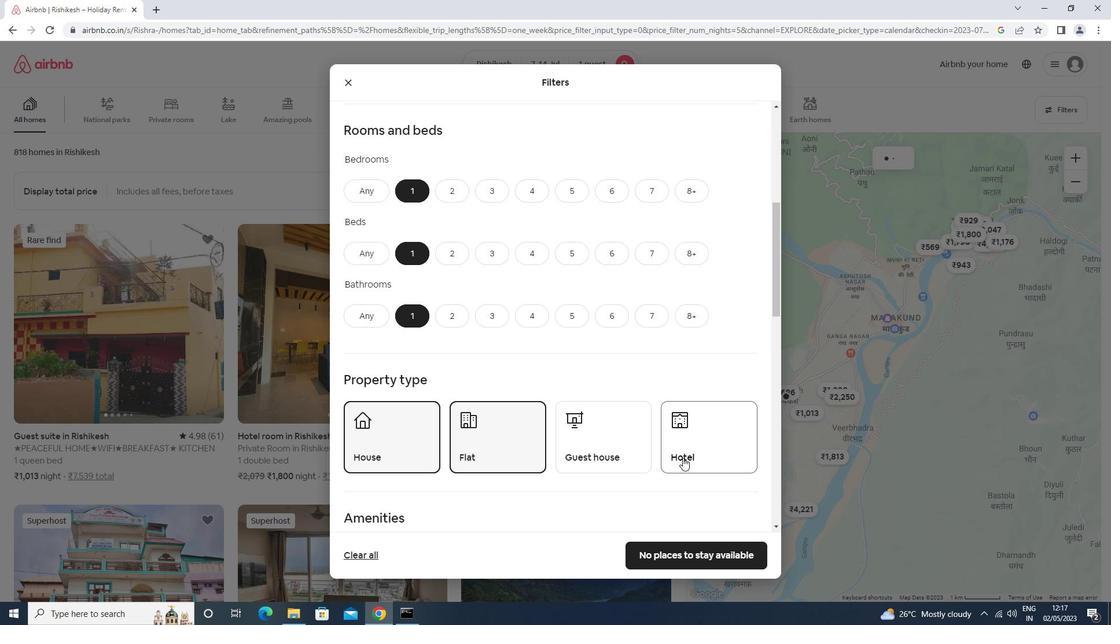 
Action: Mouse pressed left at (683, 456)
Screenshot: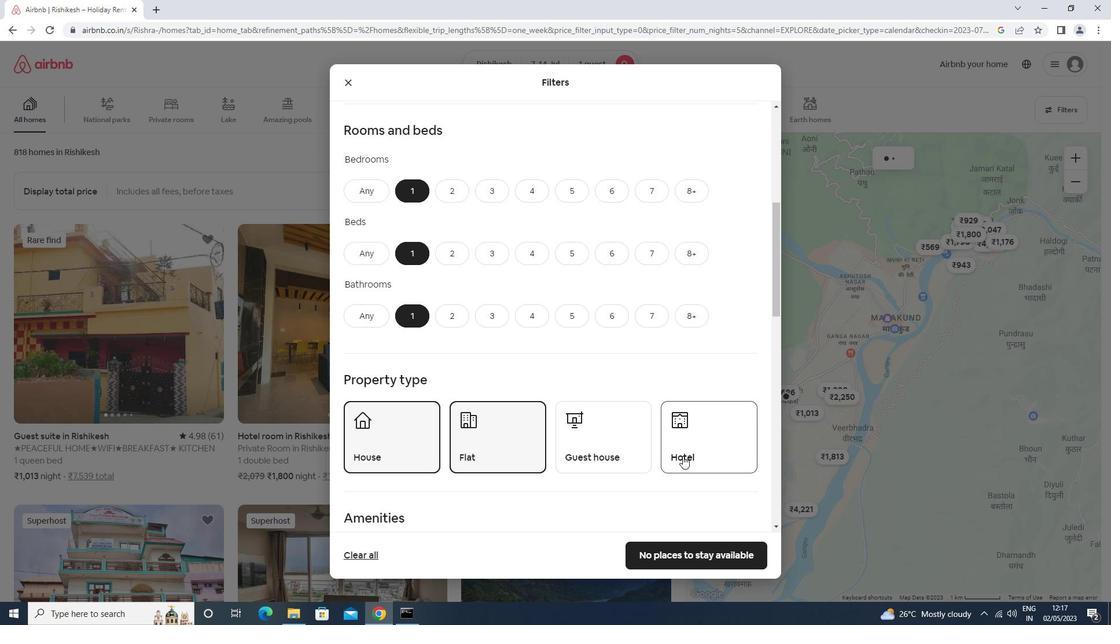 
Action: Mouse moved to (616, 456)
Screenshot: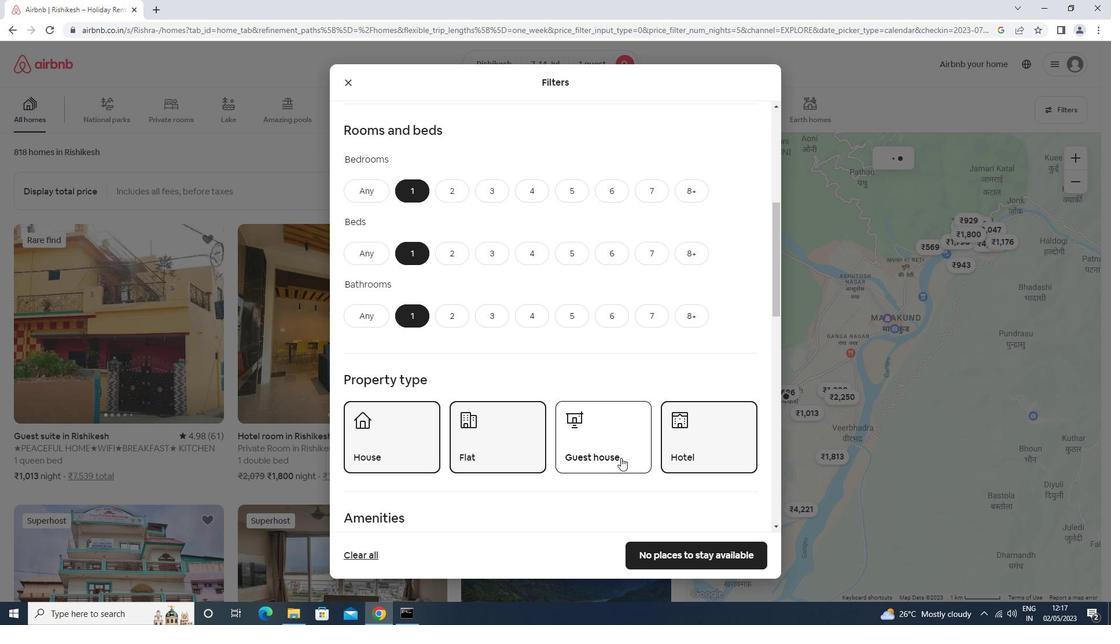 
Action: Mouse pressed left at (616, 456)
Screenshot: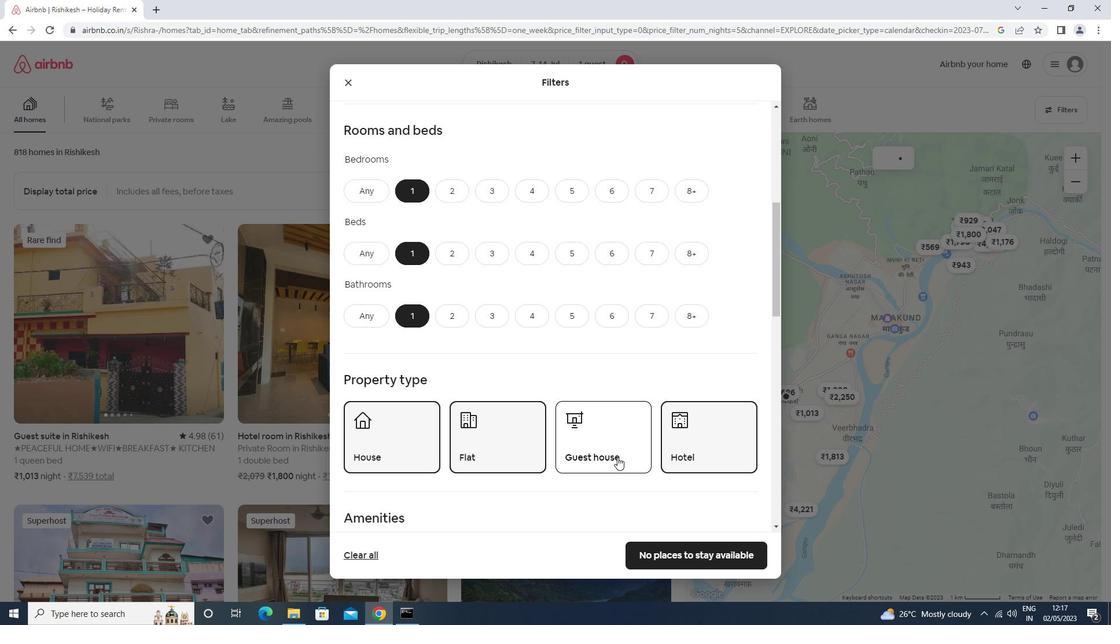
Action: Mouse moved to (615, 455)
Screenshot: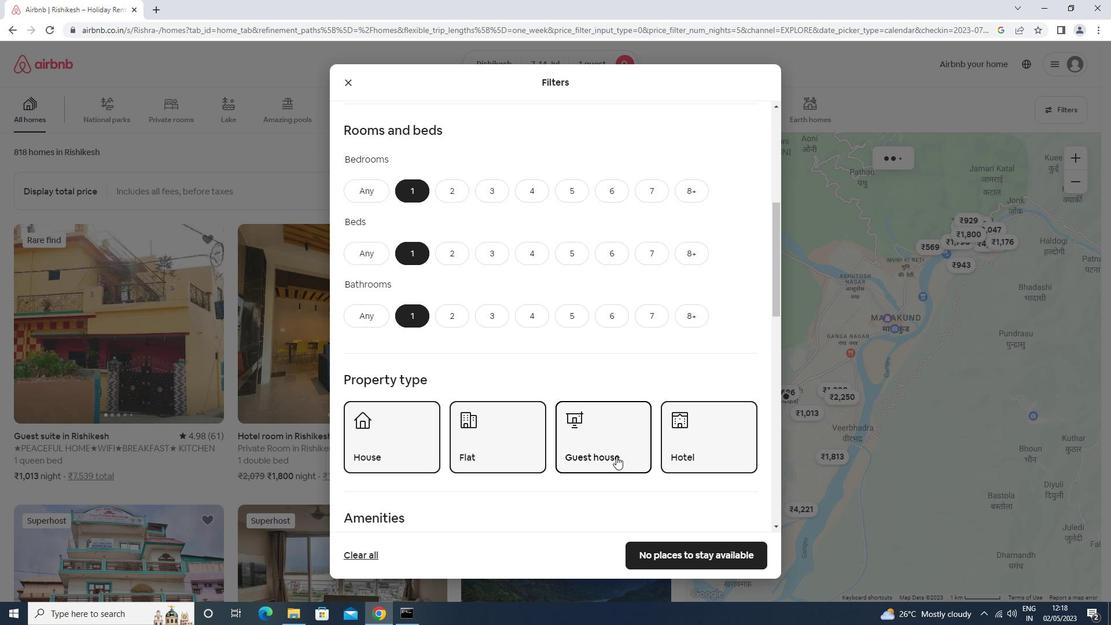 
Action: Mouse scrolled (615, 455) with delta (0, 0)
Screenshot: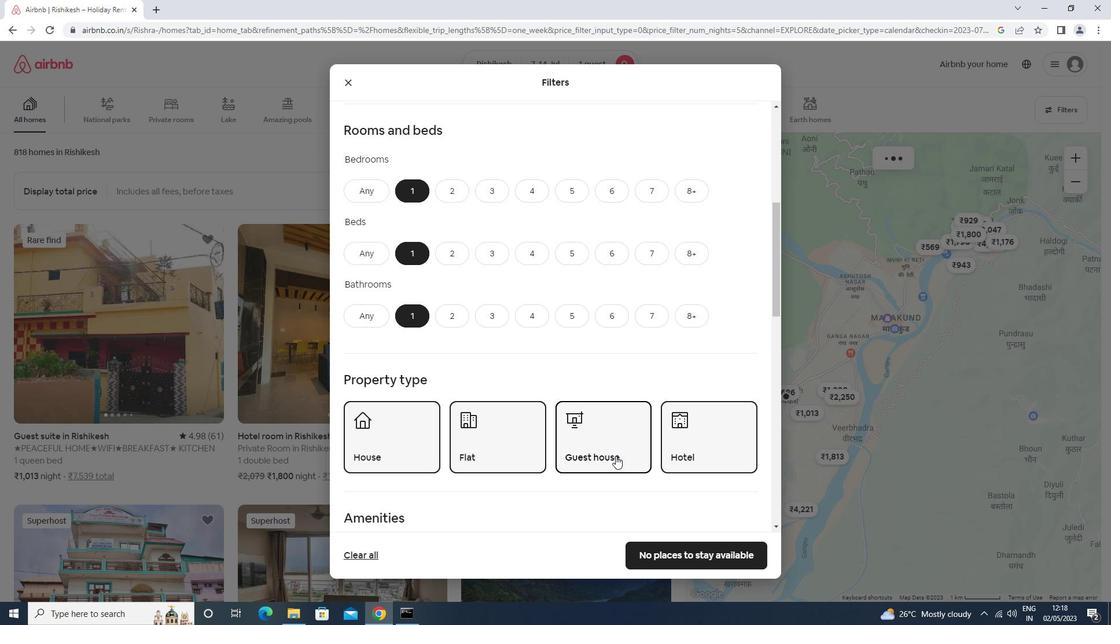 
Action: Mouse scrolled (615, 455) with delta (0, 0)
Screenshot: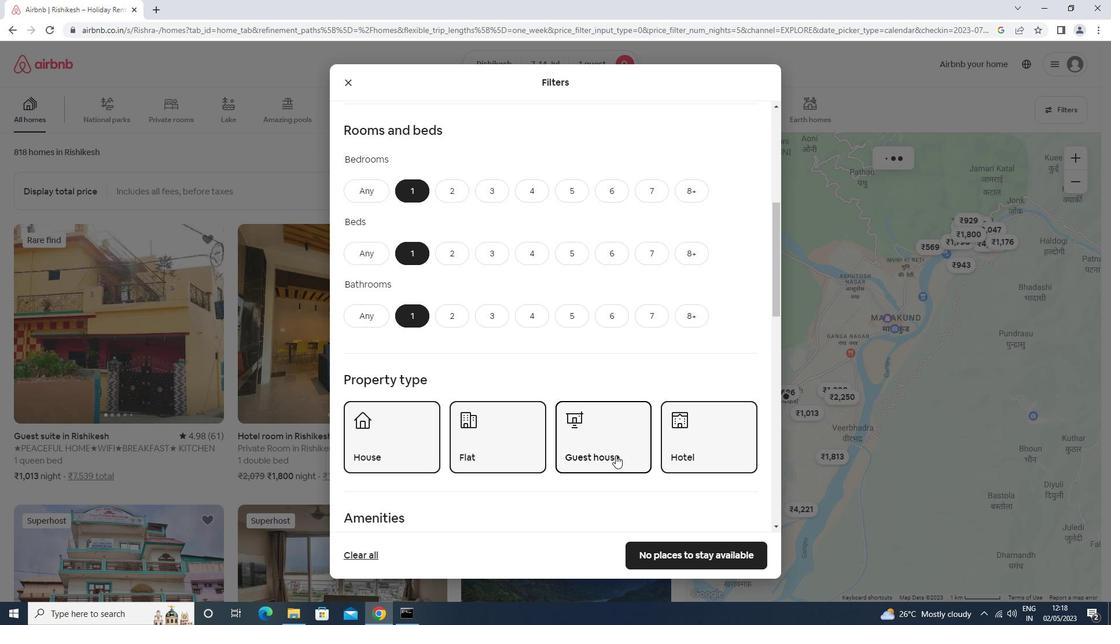 
Action: Mouse scrolled (615, 455) with delta (0, 0)
Screenshot: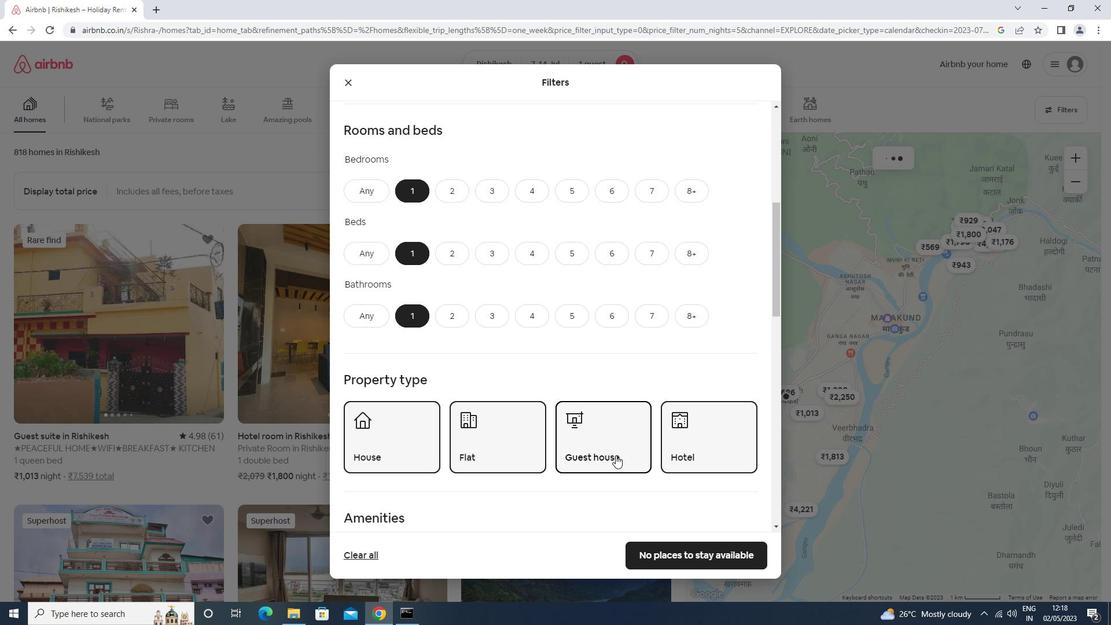 
Action: Mouse scrolled (615, 455) with delta (0, 0)
Screenshot: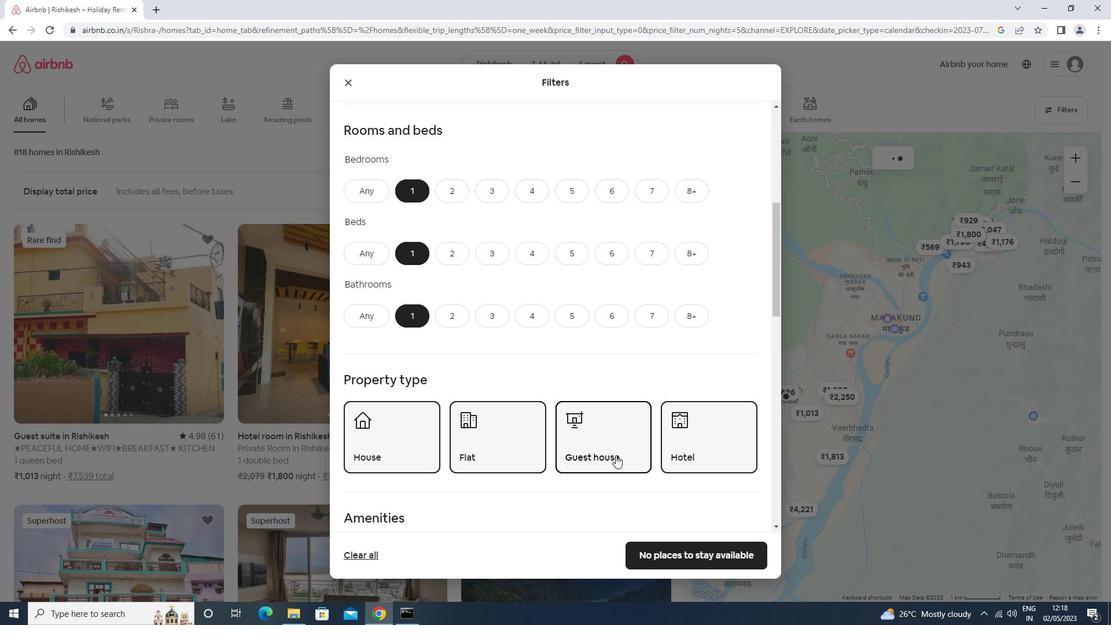 
Action: Mouse scrolled (615, 455) with delta (0, 0)
Screenshot: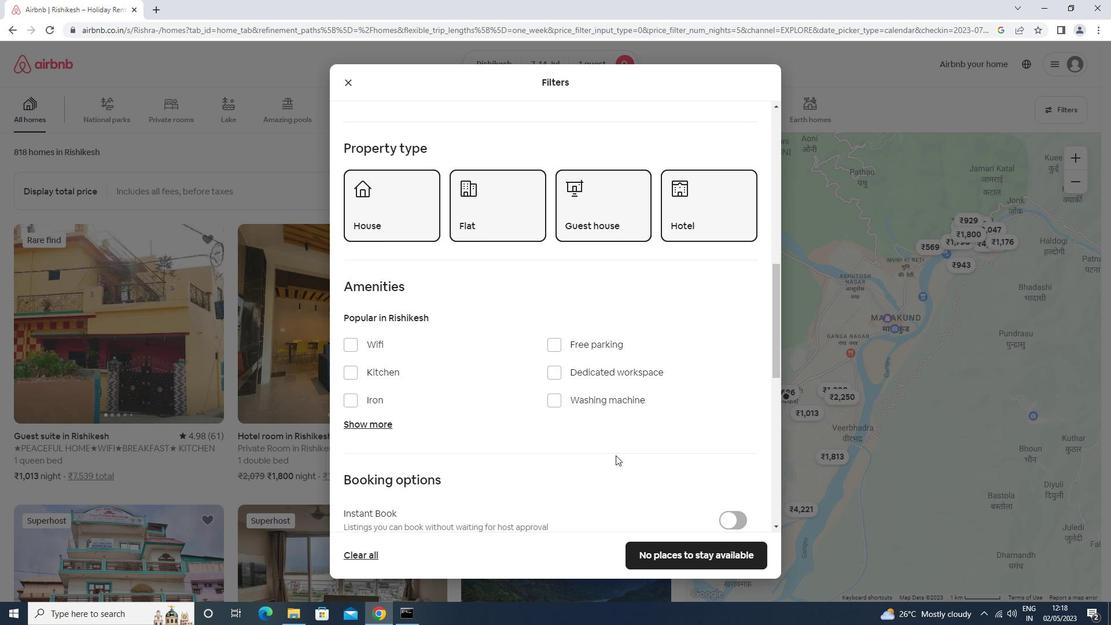 
Action: Mouse scrolled (615, 455) with delta (0, 0)
Screenshot: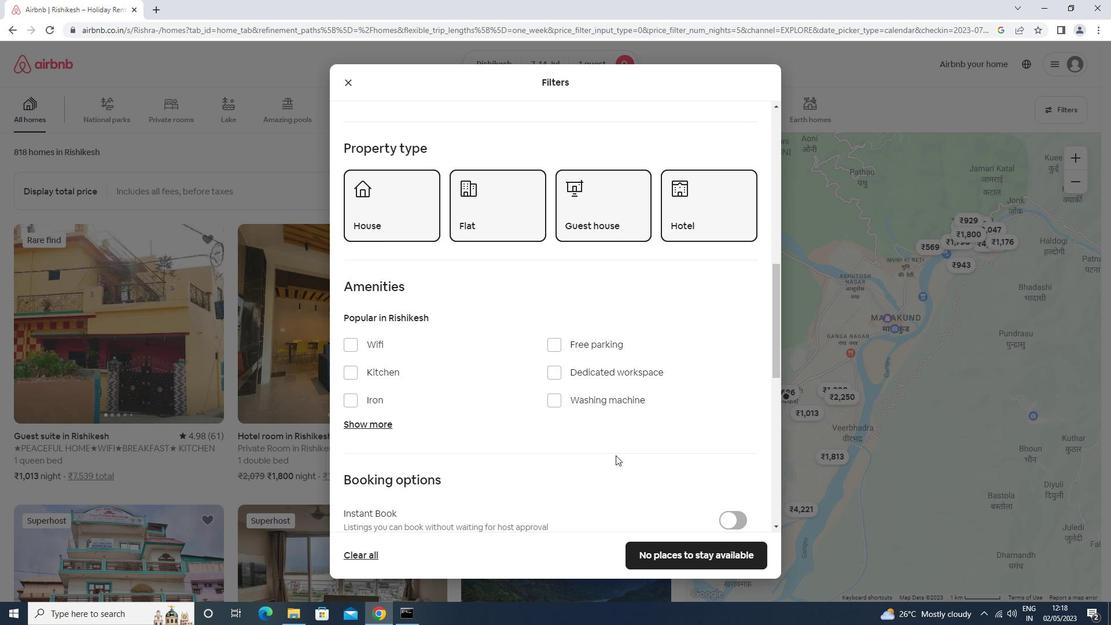 
Action: Mouse moved to (358, 229)
Screenshot: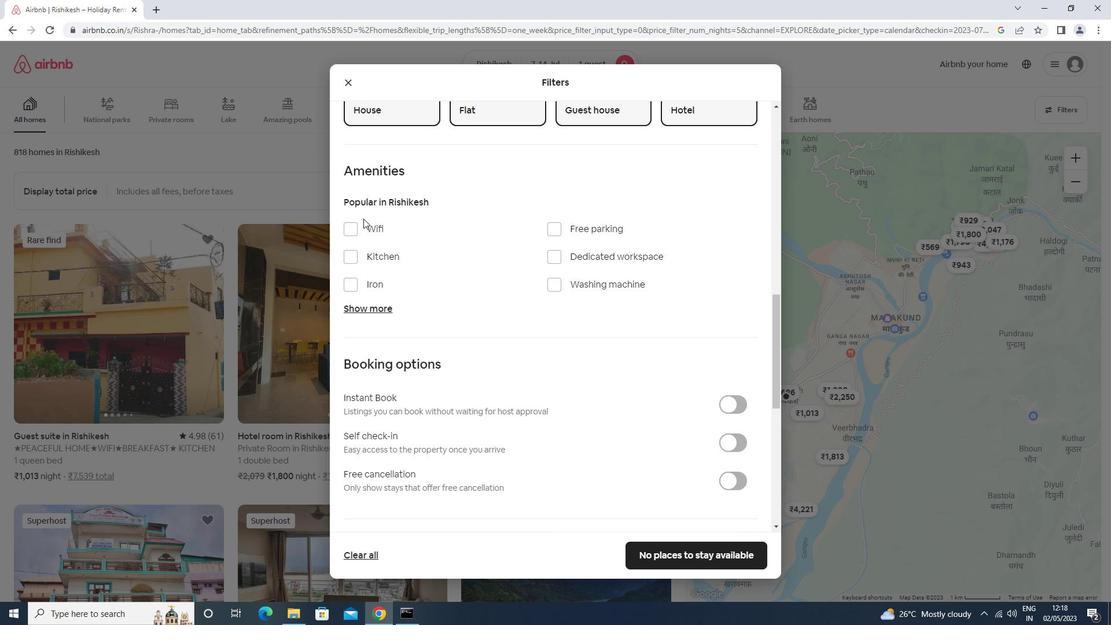 
Action: Mouse pressed left at (358, 229)
Screenshot: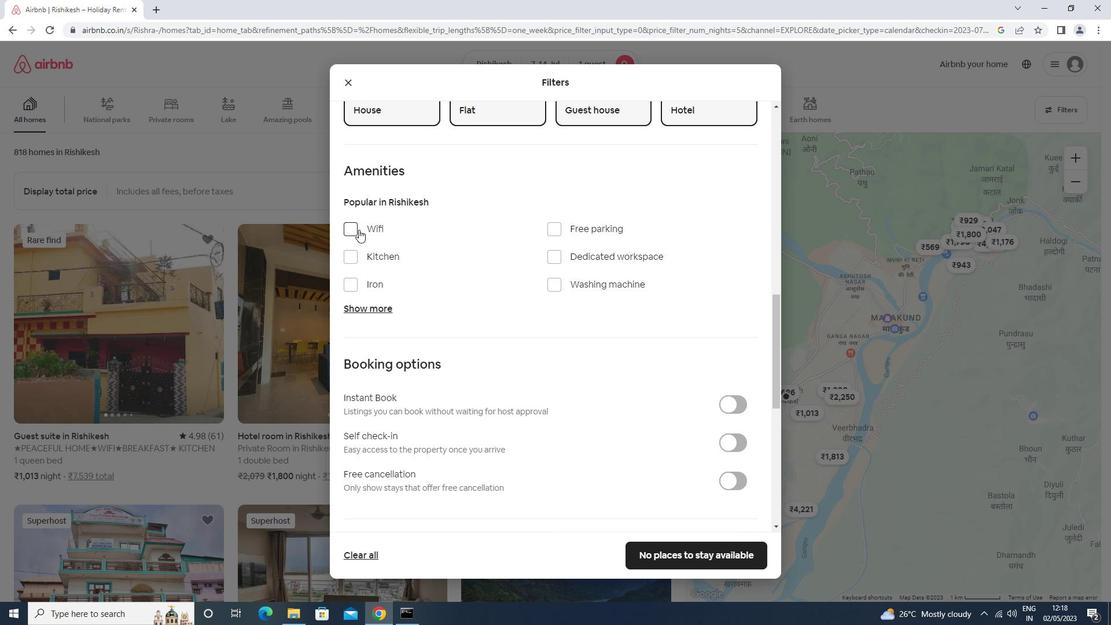 
Action: Mouse moved to (360, 229)
Screenshot: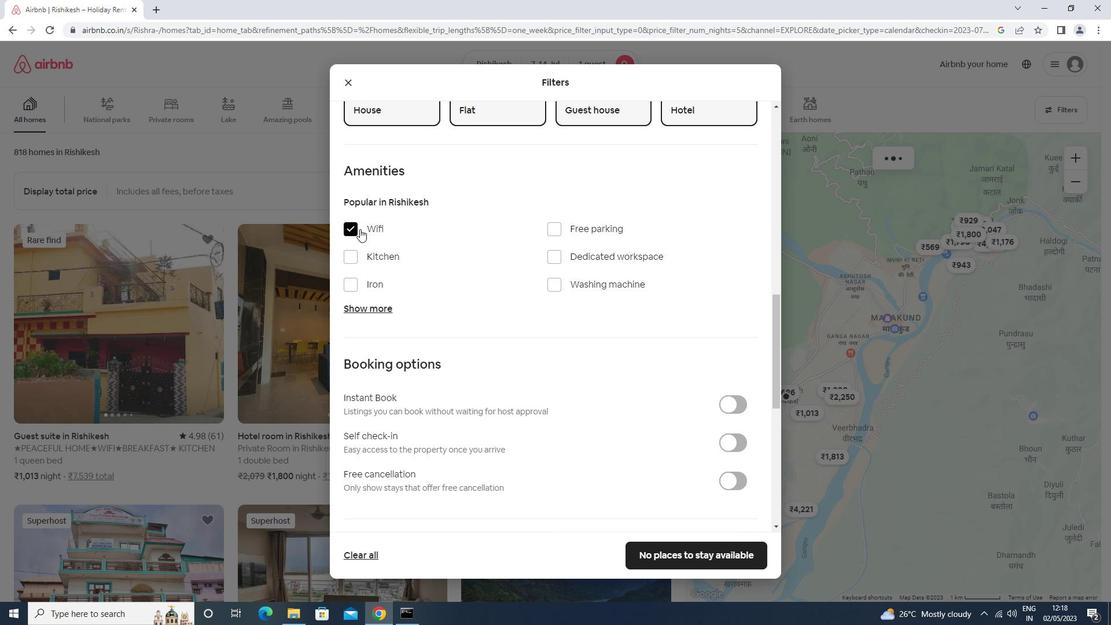 
Action: Mouse scrolled (360, 228) with delta (0, 0)
Screenshot: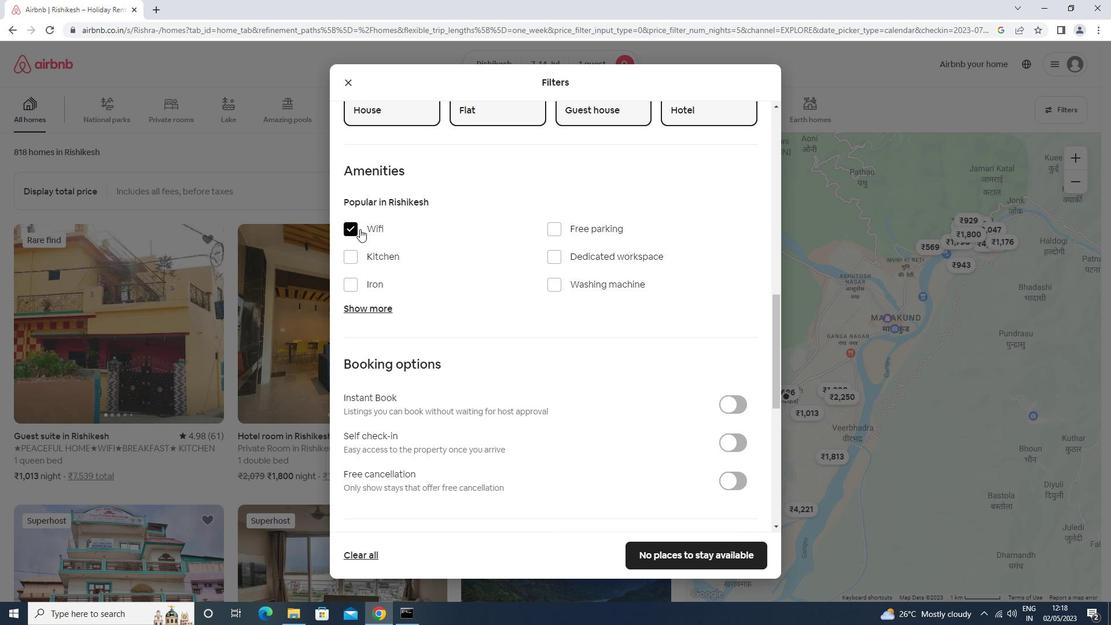 
Action: Mouse scrolled (360, 228) with delta (0, 0)
Screenshot: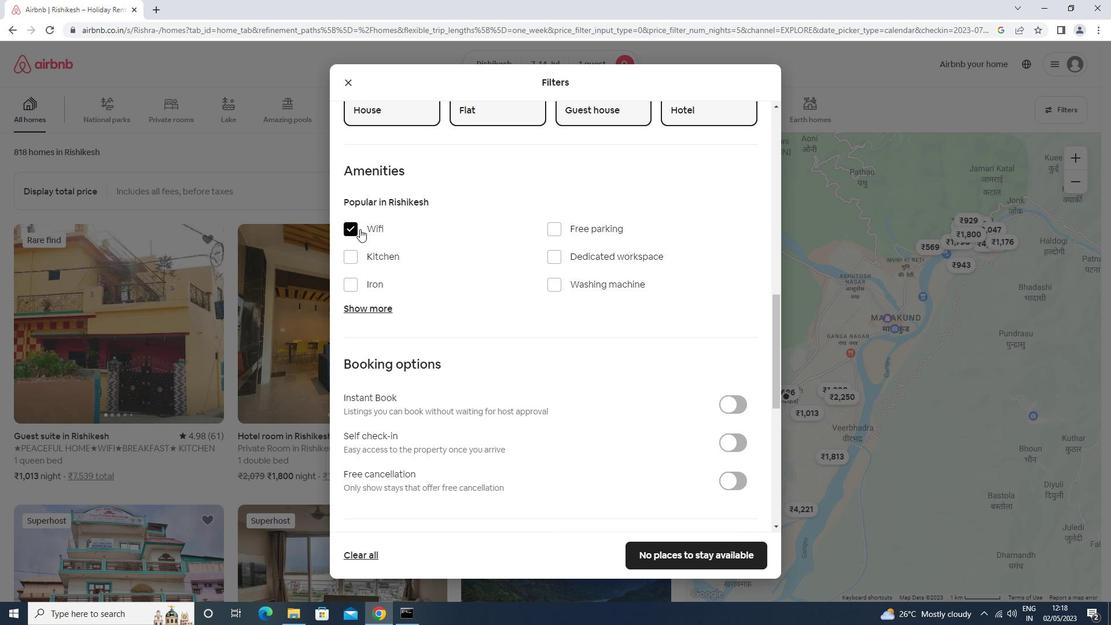 
Action: Mouse scrolled (360, 228) with delta (0, 0)
Screenshot: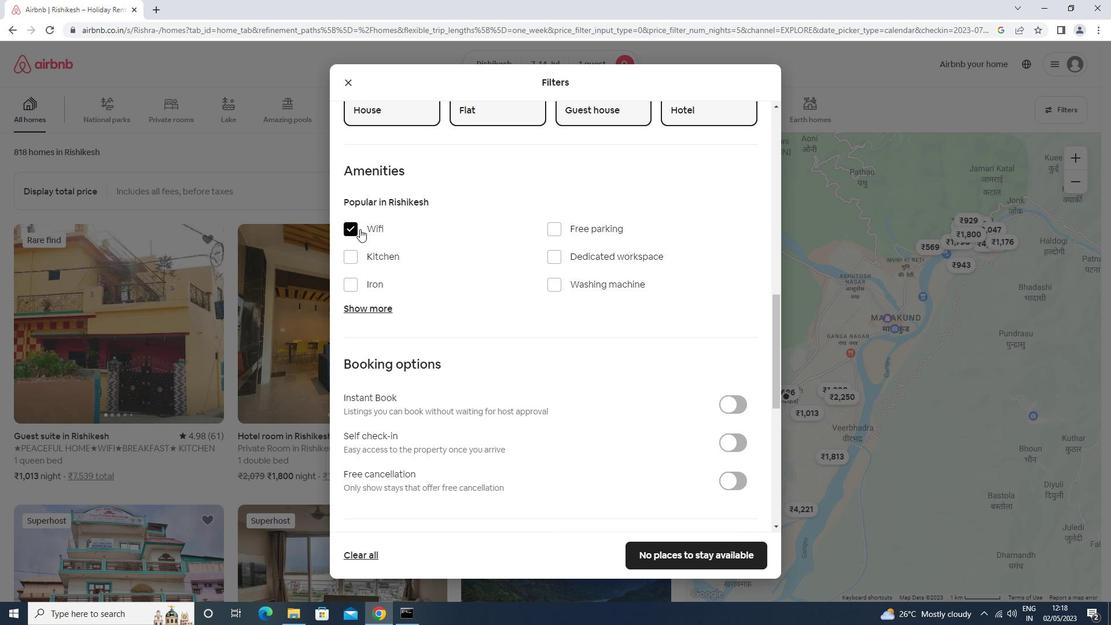 
Action: Mouse scrolled (360, 228) with delta (0, 0)
Screenshot: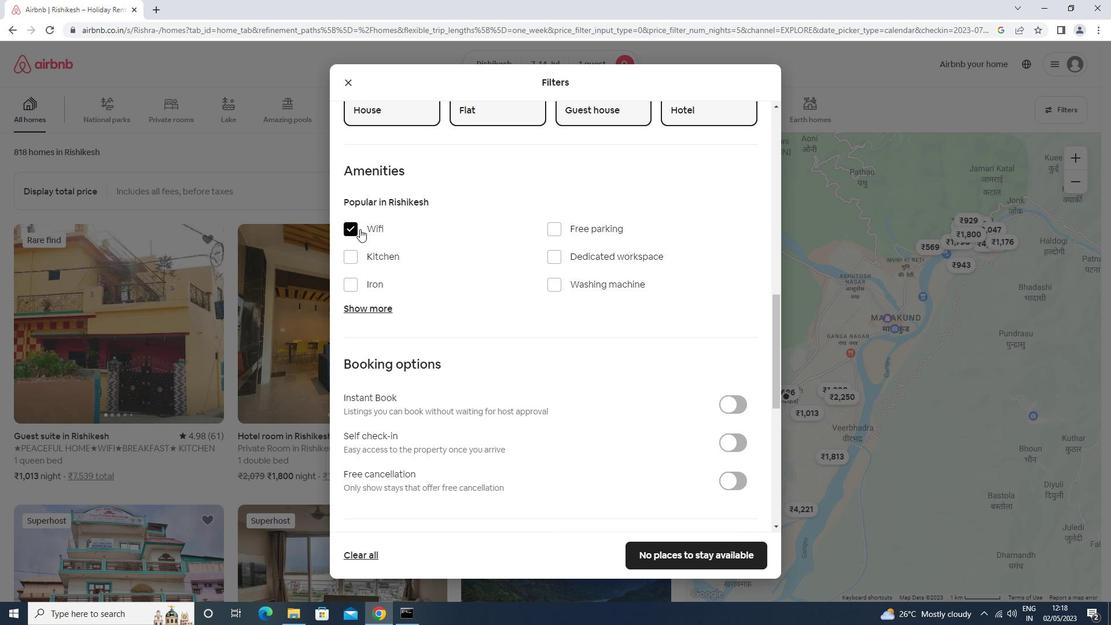 
Action: Mouse moved to (737, 211)
Screenshot: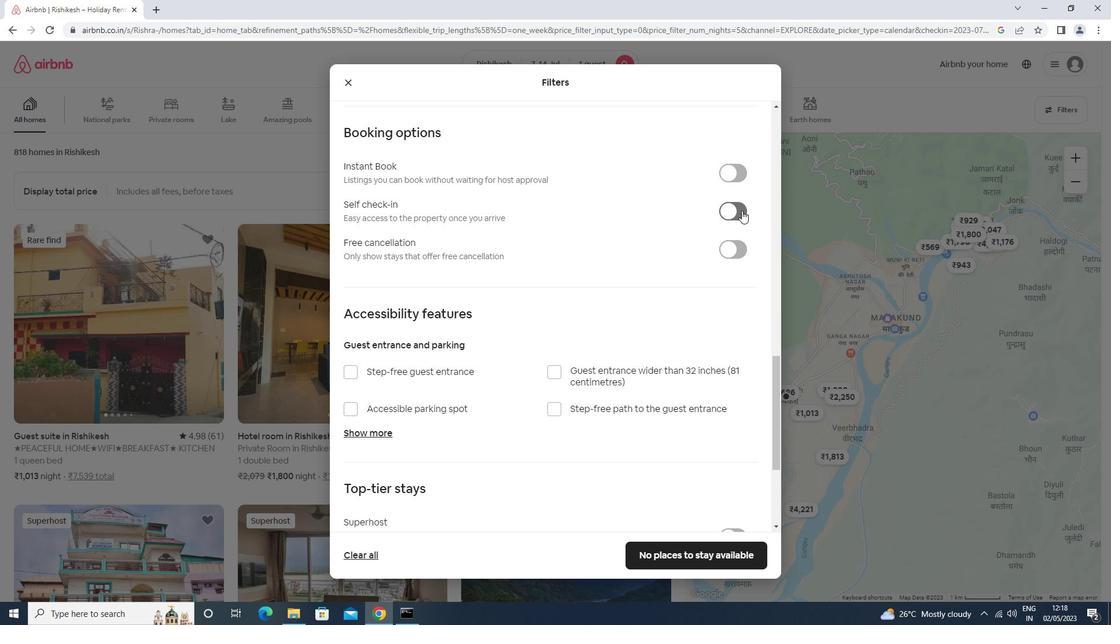 
Action: Mouse pressed left at (737, 211)
Screenshot: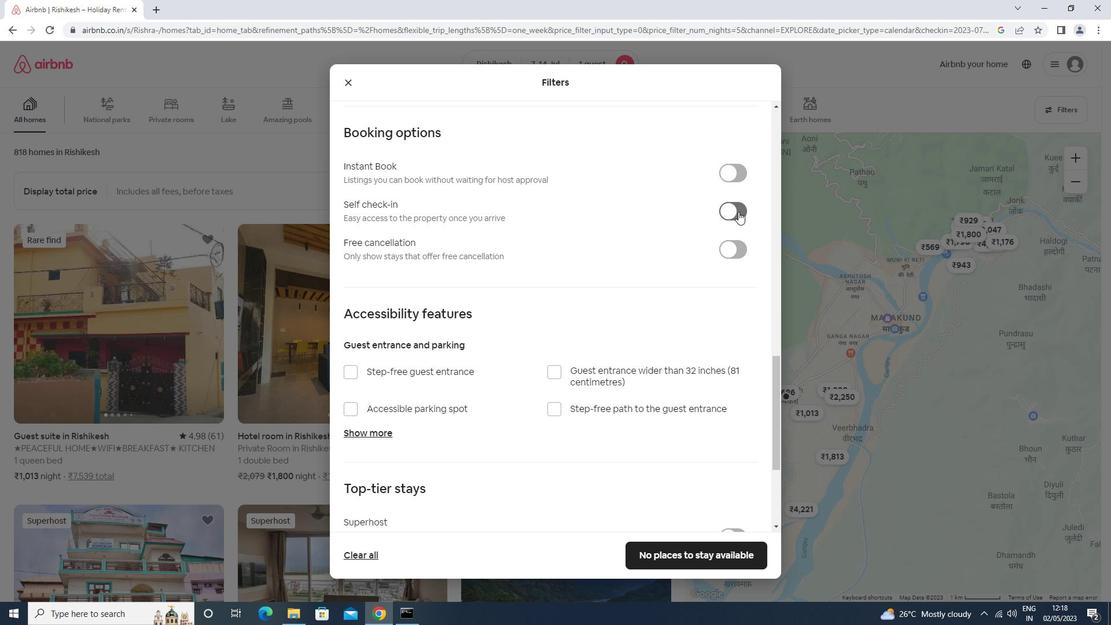 
Action: Mouse moved to (724, 216)
Screenshot: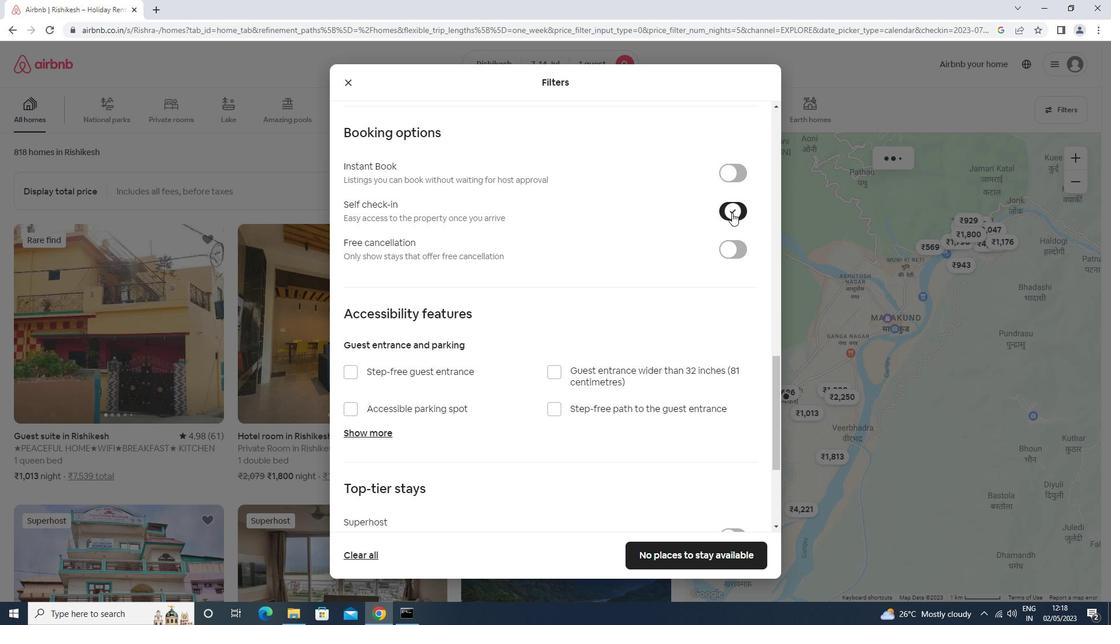 
Action: Mouse scrolled (724, 215) with delta (0, 0)
Screenshot: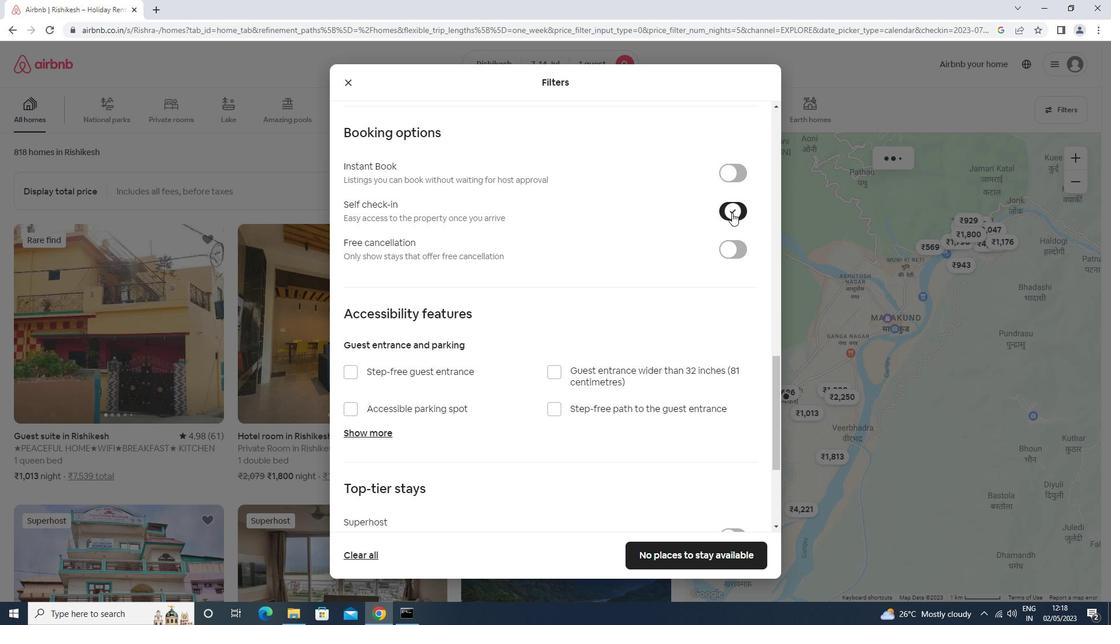 
Action: Mouse moved to (722, 218)
Screenshot: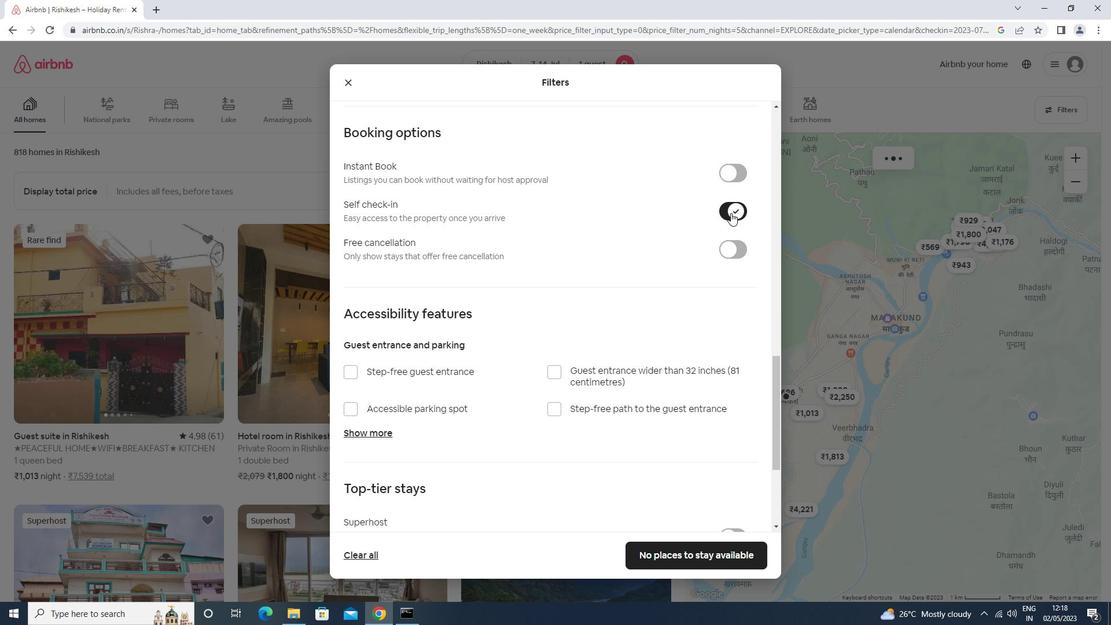 
Action: Mouse scrolled (722, 218) with delta (0, 0)
Screenshot: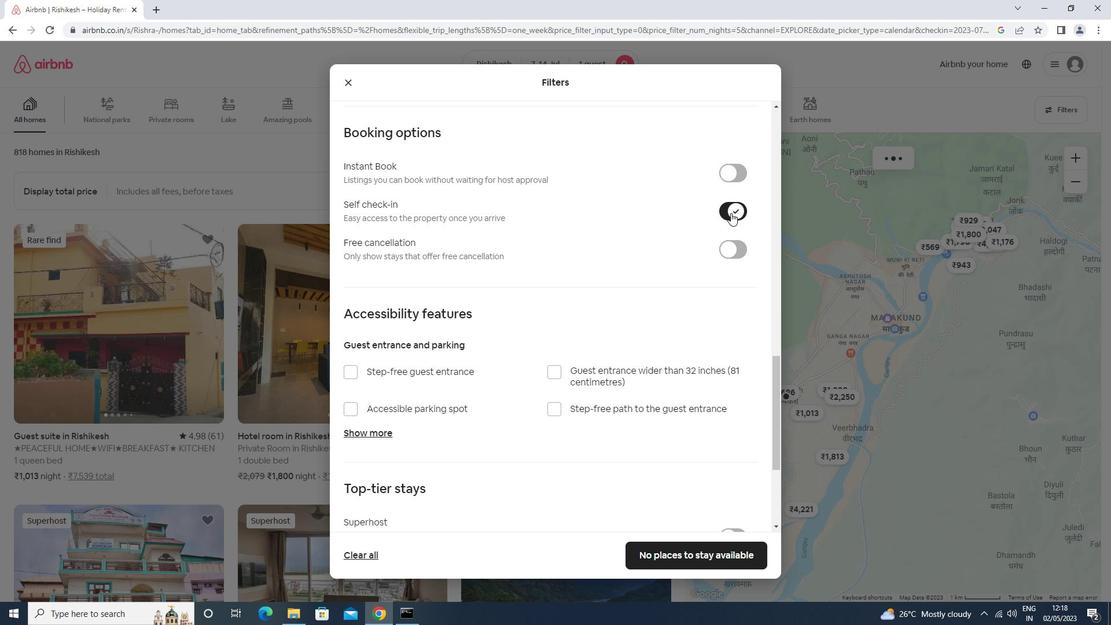 
Action: Mouse moved to (721, 219)
Screenshot: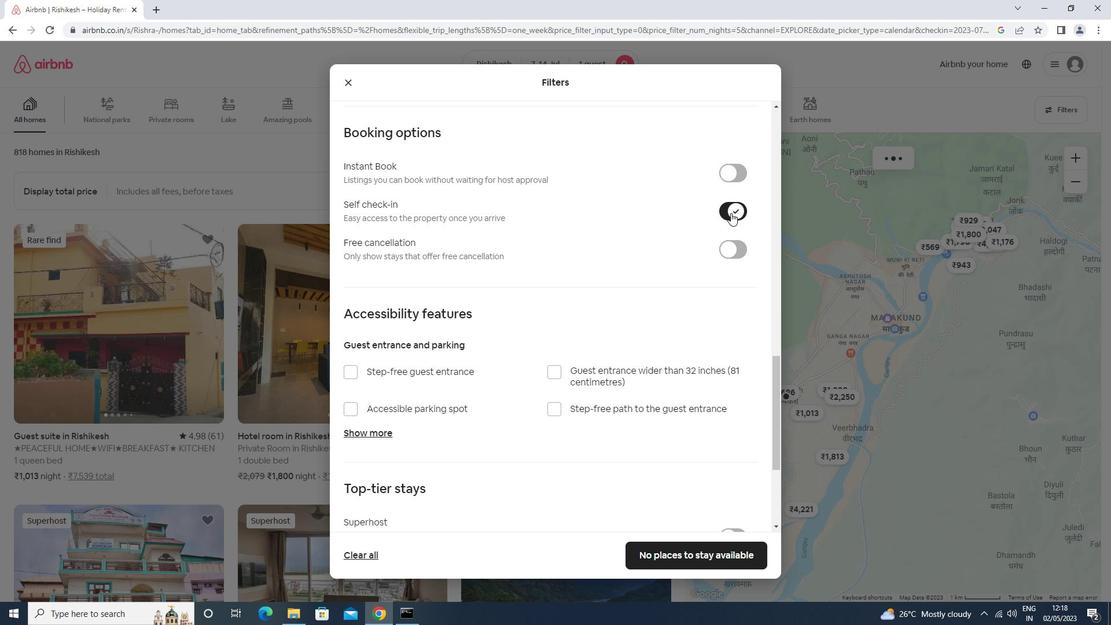 
Action: Mouse scrolled (721, 219) with delta (0, 0)
Screenshot: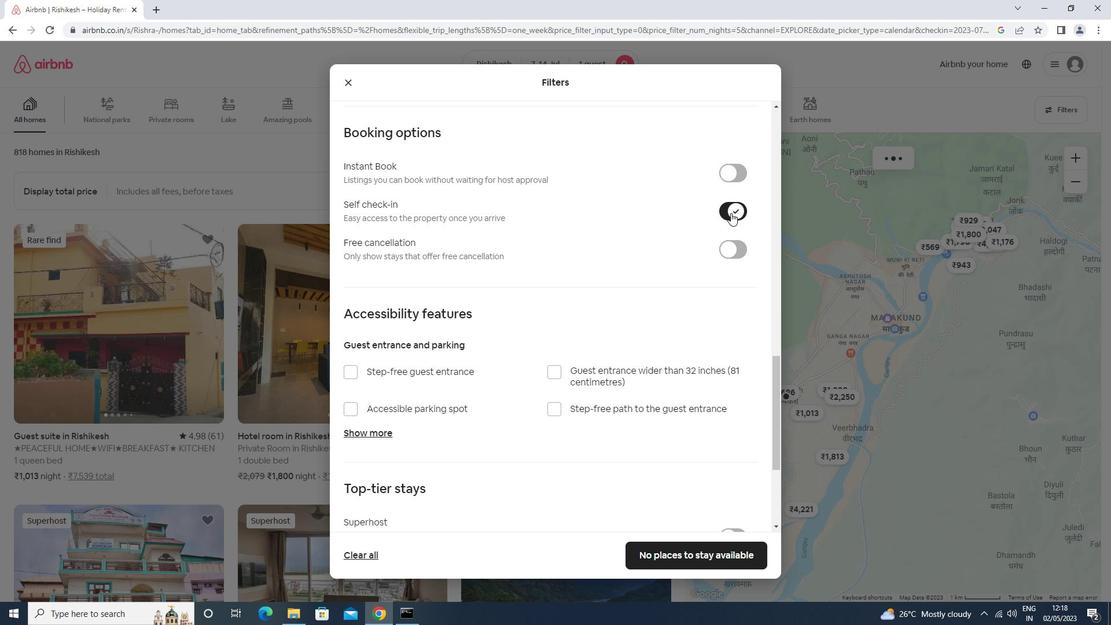 
Action: Mouse moved to (720, 219)
Screenshot: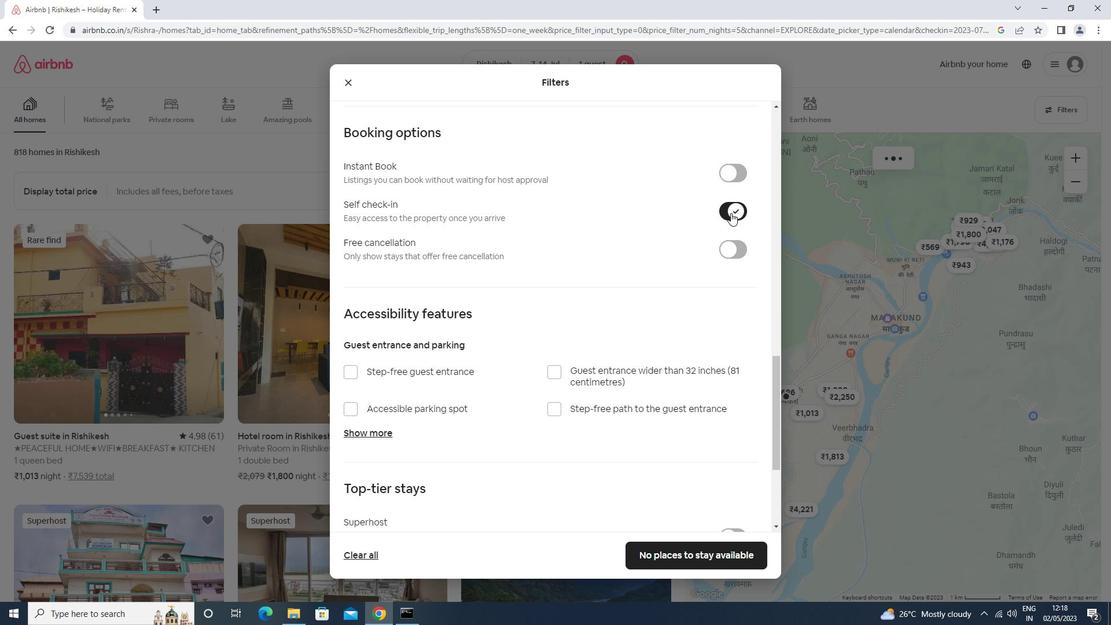 
Action: Mouse scrolled (720, 219) with delta (0, 0)
Screenshot: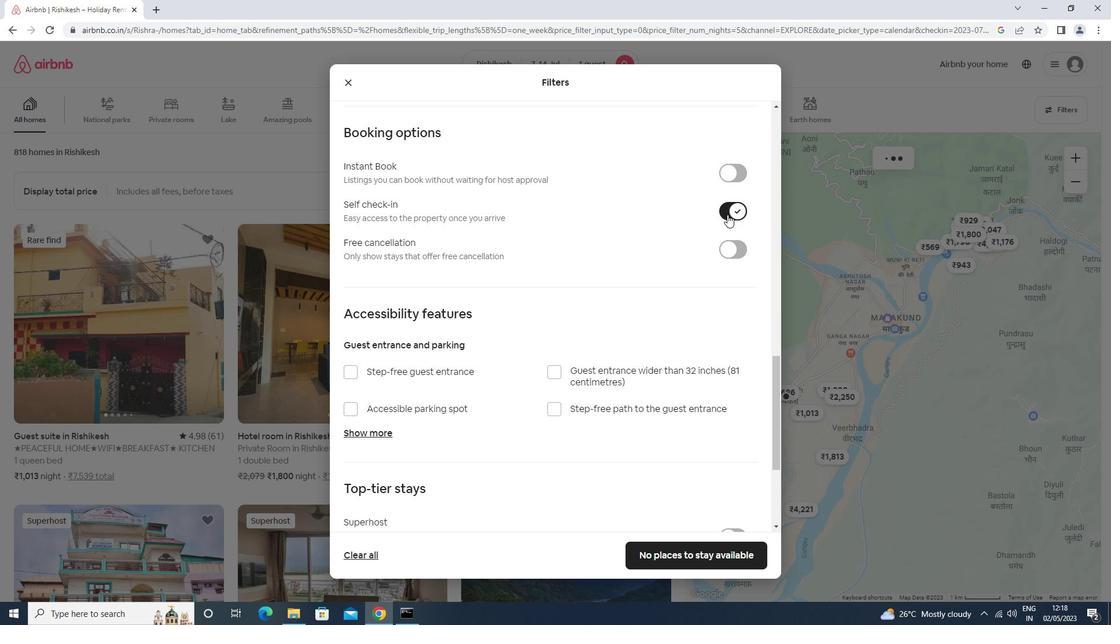 
Action: Mouse moved to (720, 219)
Screenshot: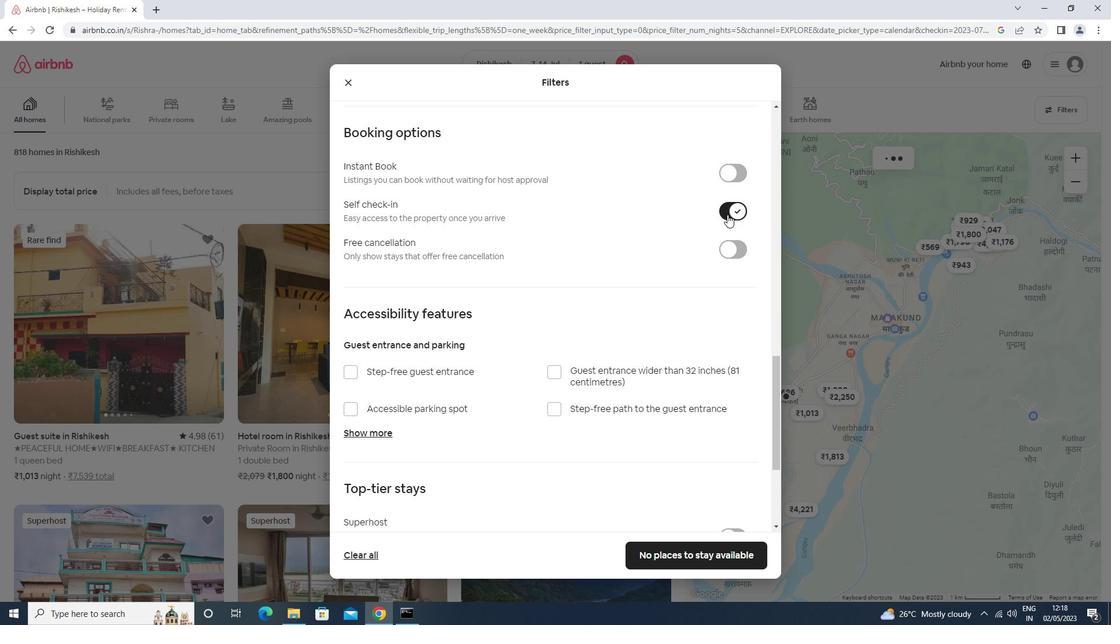 
Action: Mouse scrolled (720, 219) with delta (0, 0)
Screenshot: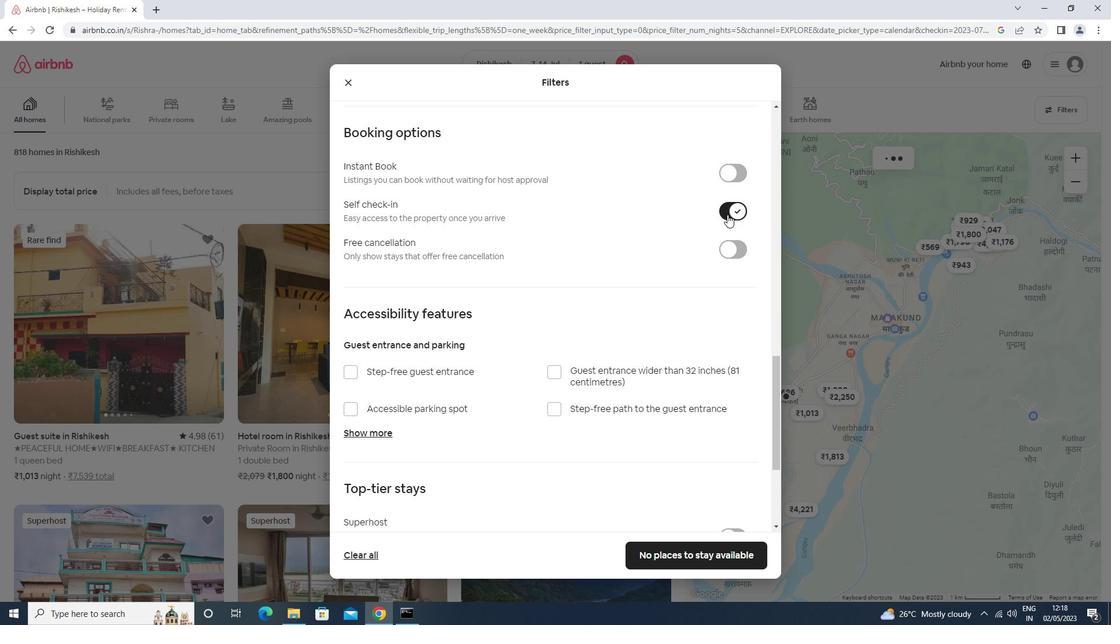 
Action: Mouse moved to (720, 220)
Screenshot: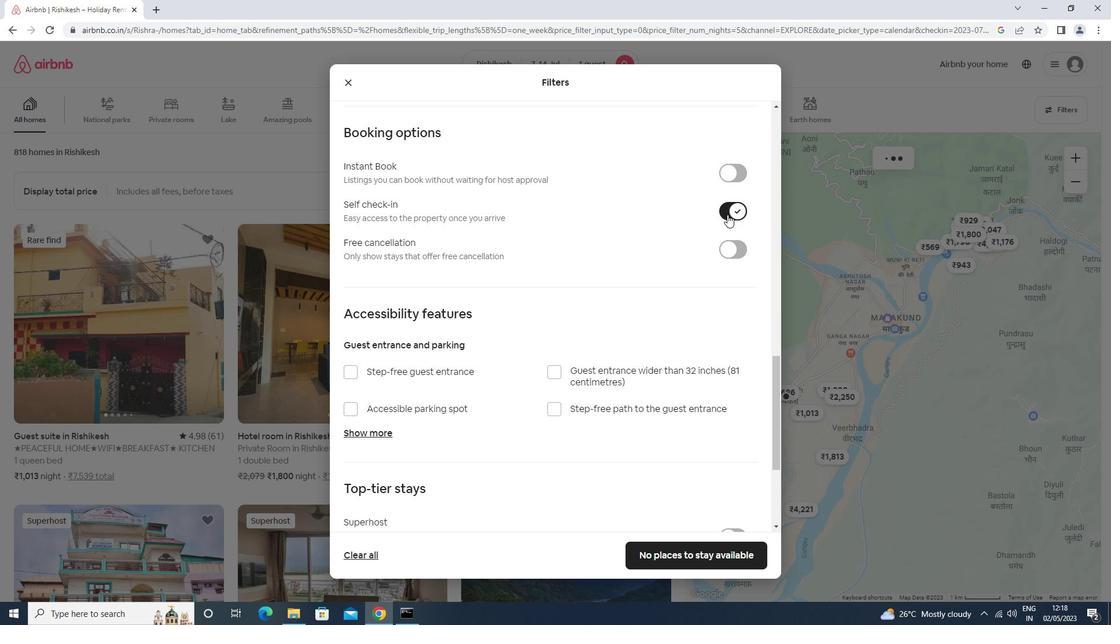 
Action: Mouse scrolled (720, 219) with delta (0, 0)
Screenshot: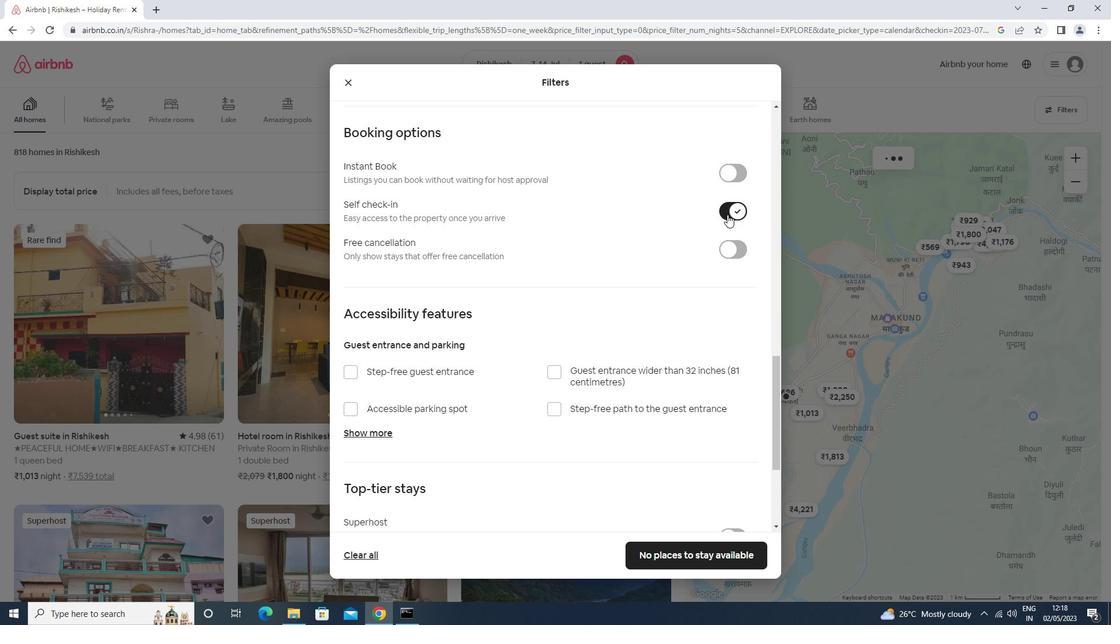 
Action: Mouse moved to (716, 223)
Screenshot: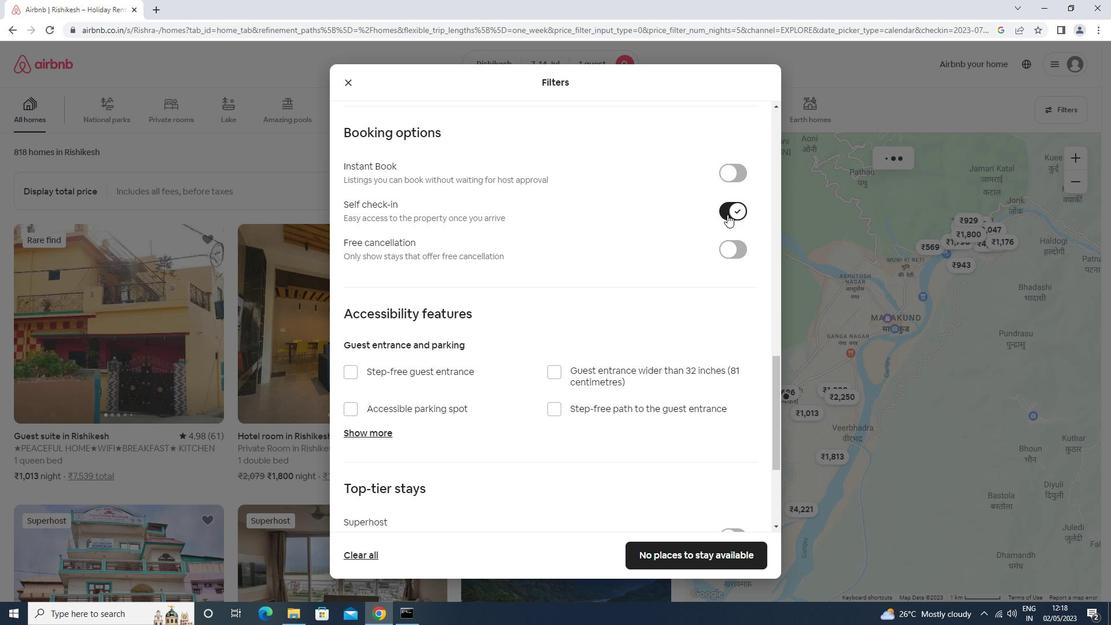 
Action: Mouse scrolled (716, 222) with delta (0, 0)
Screenshot: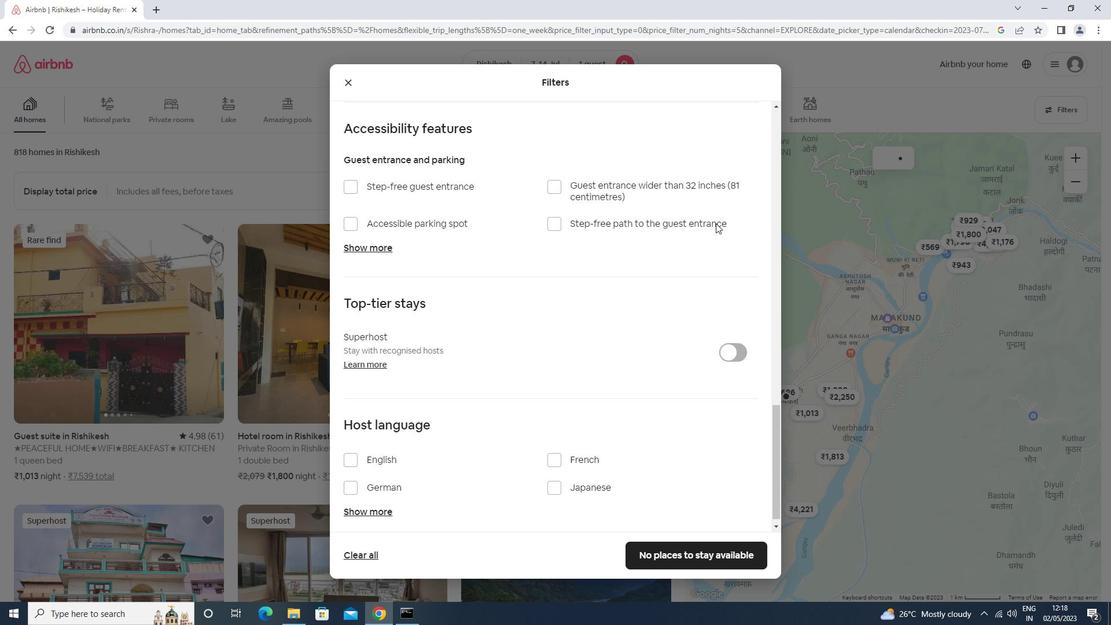 
Action: Mouse scrolled (716, 222) with delta (0, 0)
Screenshot: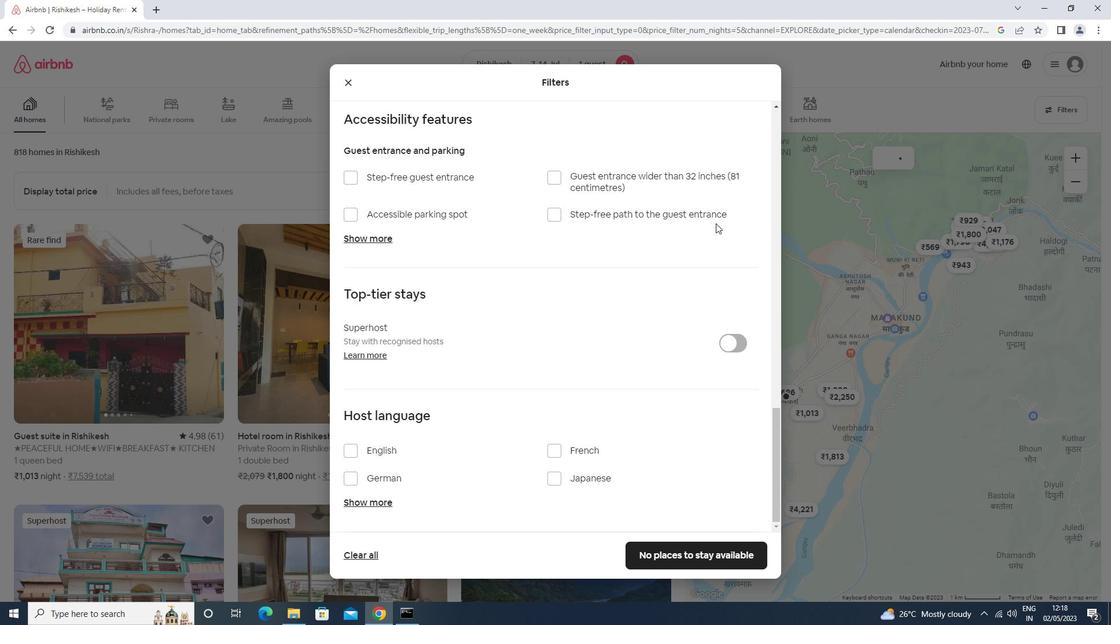 
Action: Mouse scrolled (716, 222) with delta (0, -1)
Screenshot: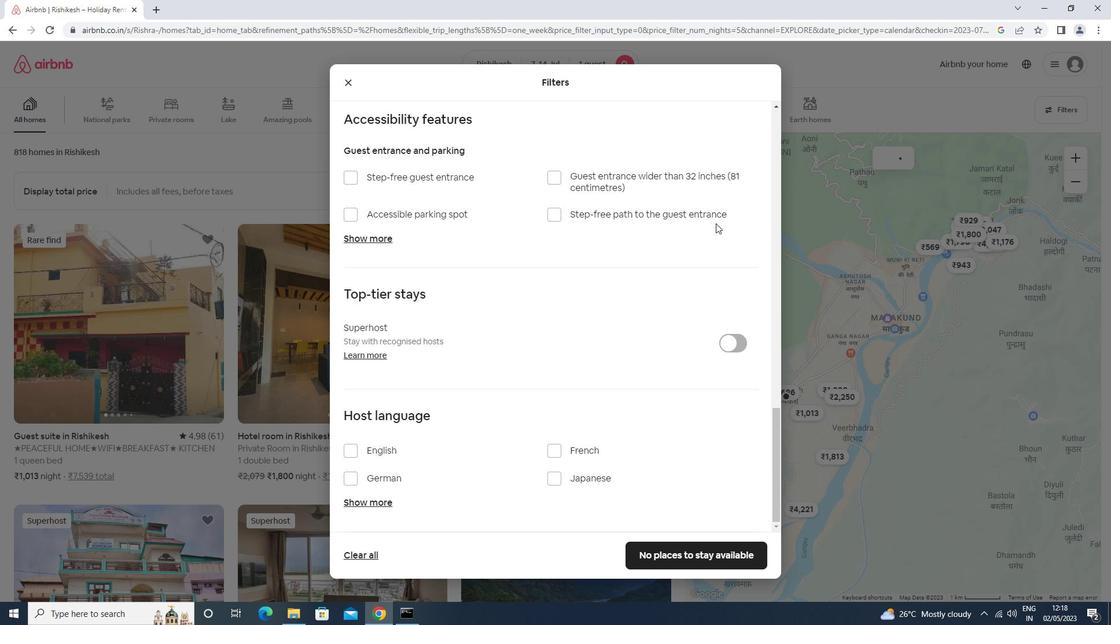 
Action: Mouse moved to (715, 224)
Screenshot: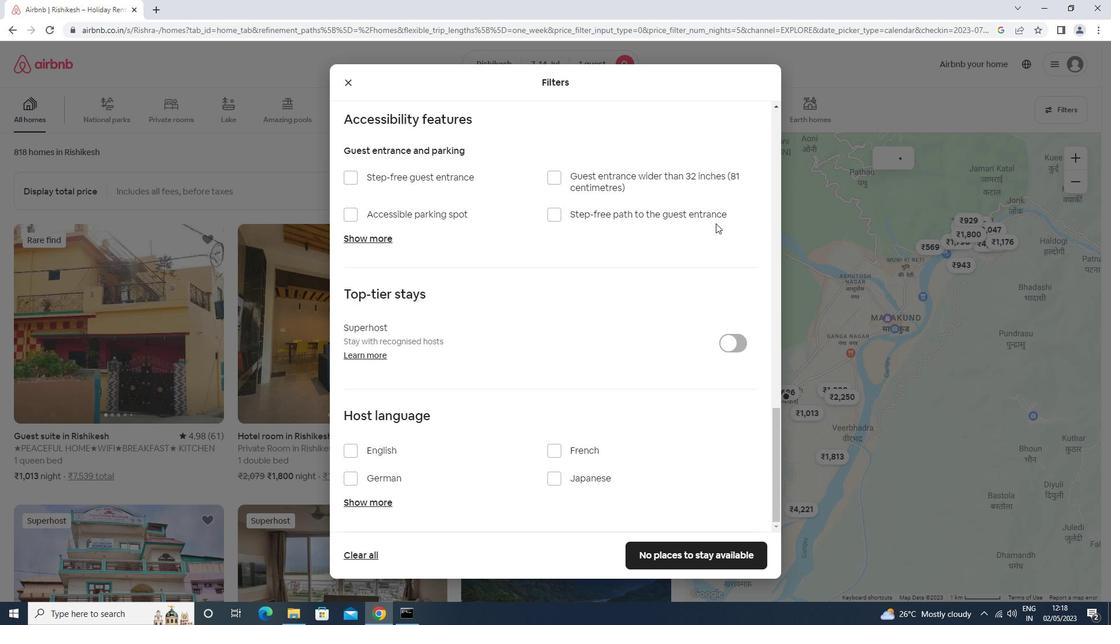 
Action: Mouse scrolled (715, 224) with delta (0, 0)
Screenshot: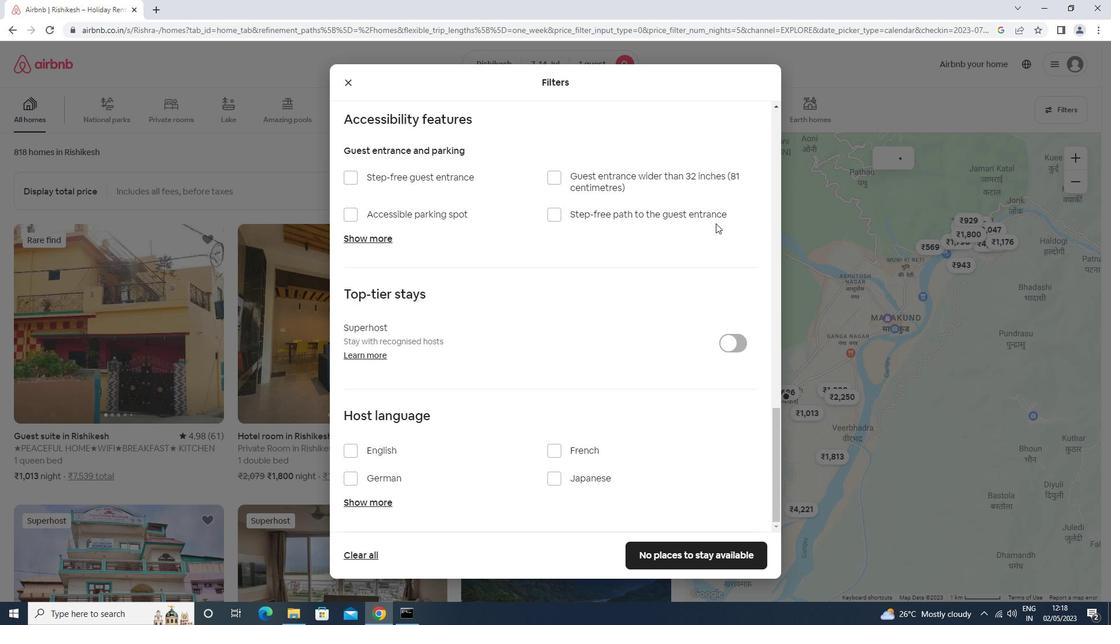 
Action: Mouse scrolled (715, 224) with delta (0, 0)
Screenshot: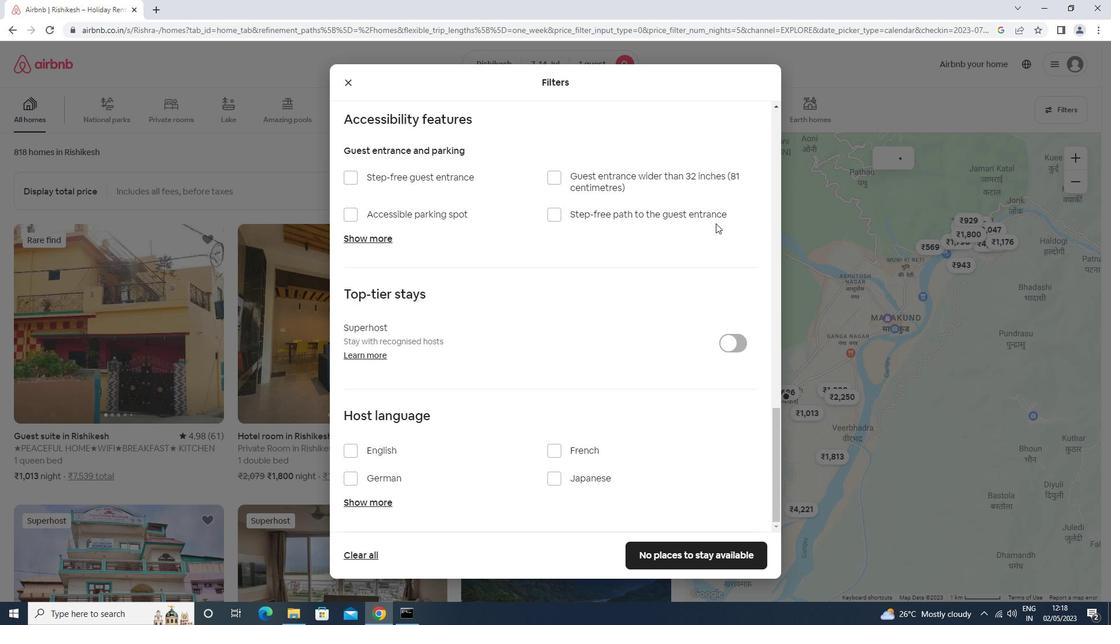 
Action: Mouse moved to (382, 448)
Screenshot: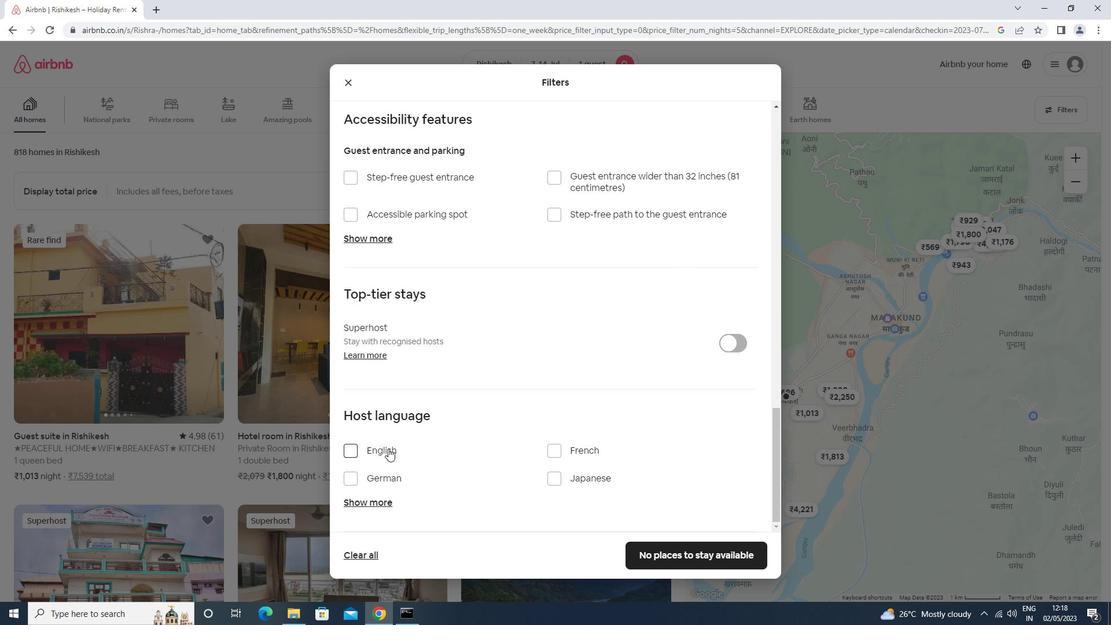 
Action: Mouse pressed left at (382, 448)
Screenshot: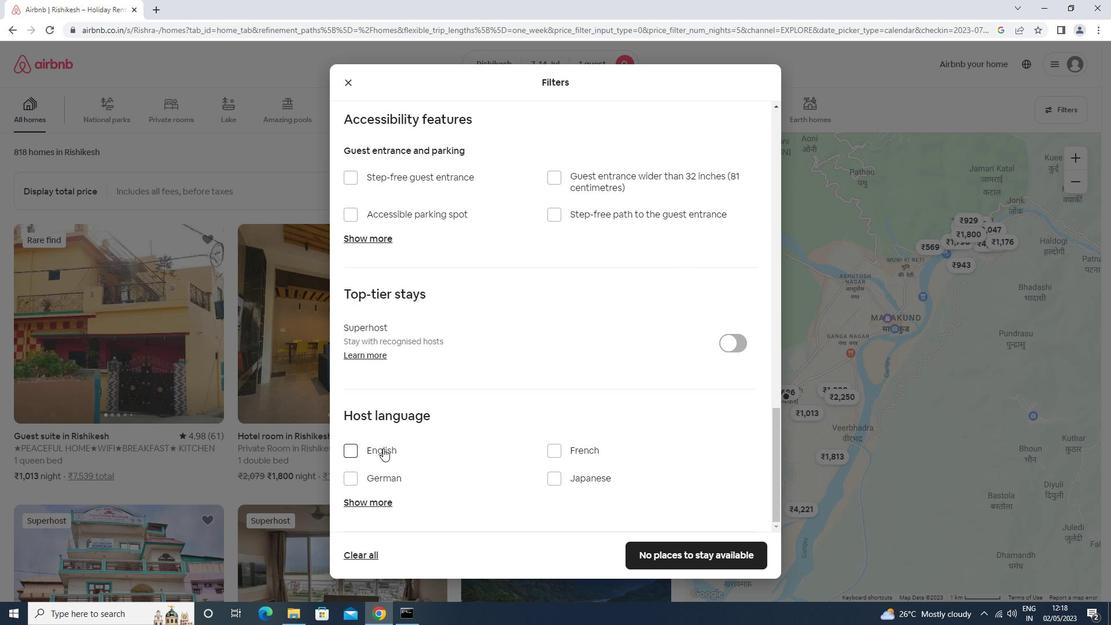
Action: Mouse moved to (659, 553)
Screenshot: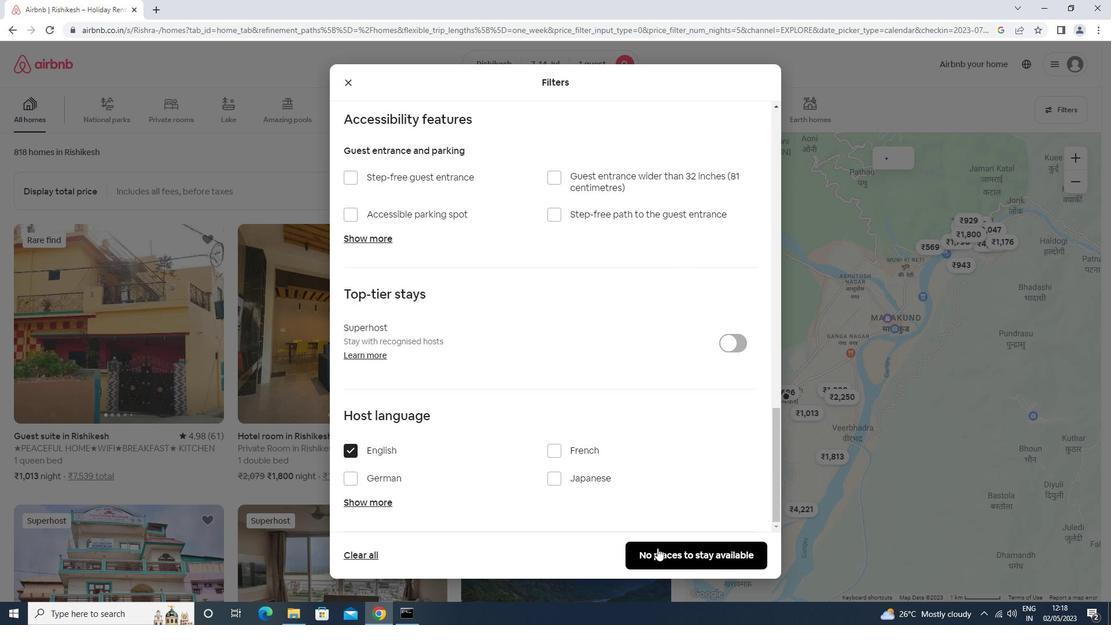
Action: Mouse pressed left at (659, 553)
Screenshot: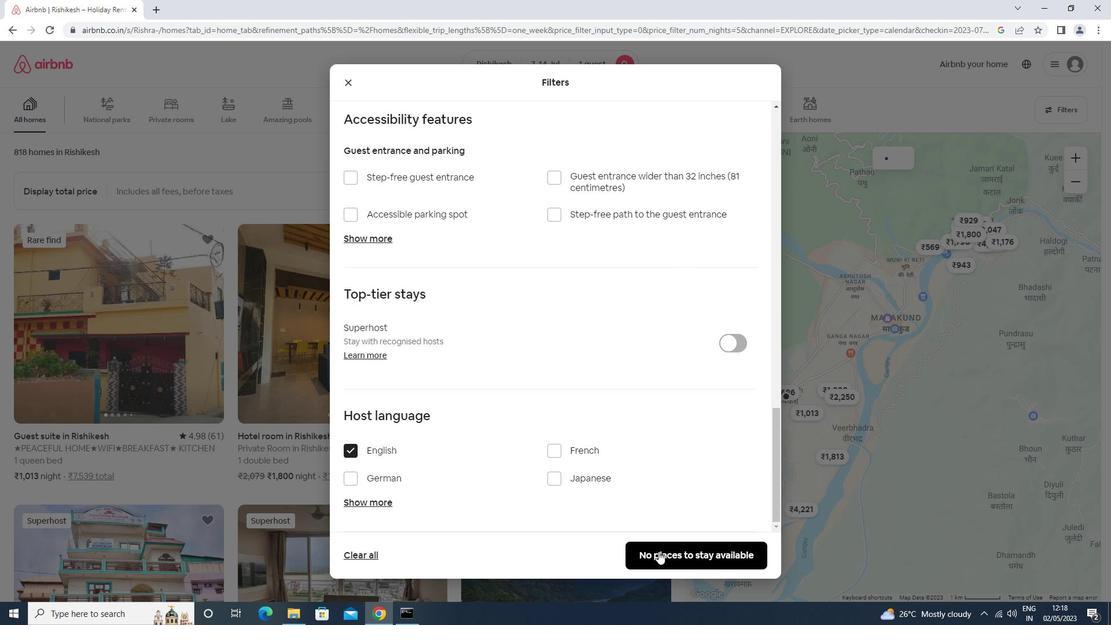 
Action: Mouse moved to (657, 554)
Screenshot: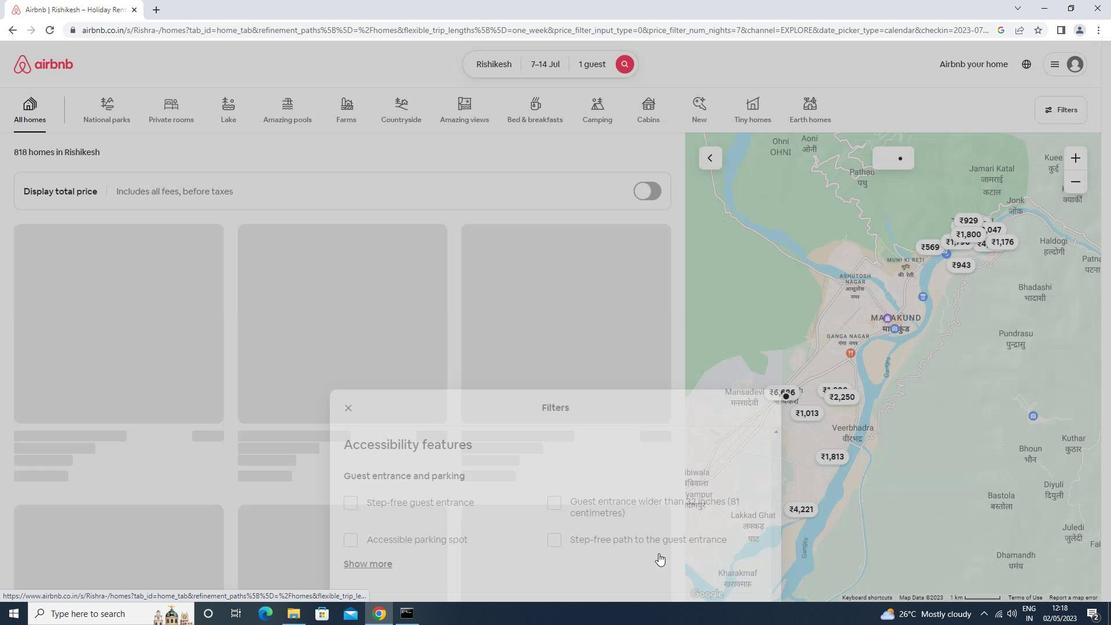 
